 Task: Add an event with the title Second Webinar: Advanced Social Media Marketing Tactics, date '2024/03/18', time 8:50 AM to 10:50 AMand add a description: Keep stakeholders informed about the identified risks, mitigation strategies, and contingency plans. Effective communication helps manage expectations, build trust, and gain support from stakeholders. Engage stakeholders throughout the risk mitigation process to gather their input, address concerns, and ensure their commitment to risk management efforts.Select event color  Peacock . Add location for the event as: 321 Sunset Boulevard, Hollywood, Los Angeles, USA, logged in from the account softage.8@softage.netand send the event invitation to softage.9@softage.net and softage.10@softage.net. Set a reminder for the event Every weekday(Monday to Friday)
Action: Mouse moved to (796, 168)
Screenshot: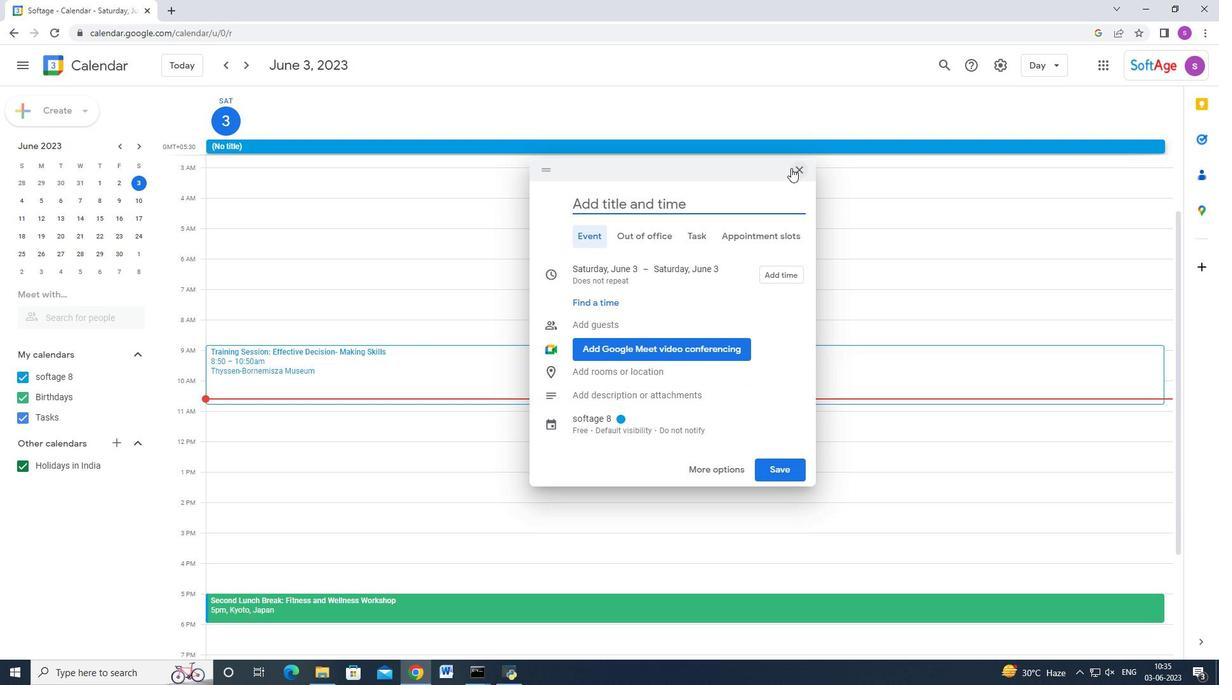 
Action: Mouse pressed left at (796, 168)
Screenshot: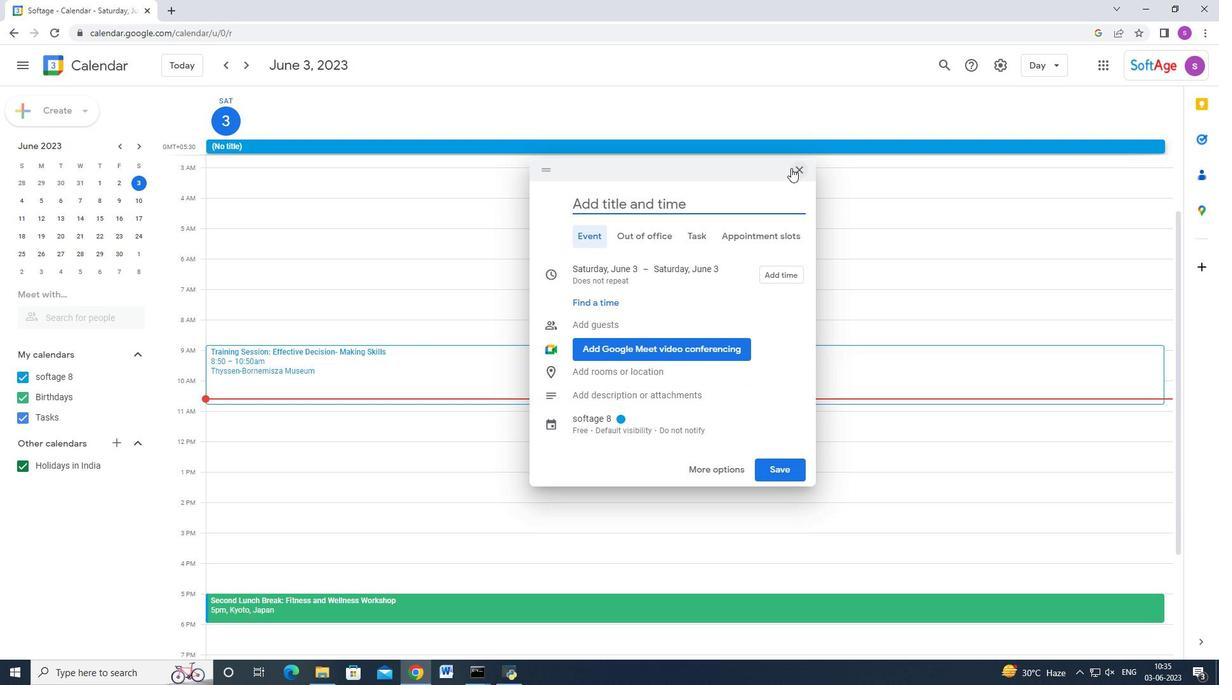 
Action: Mouse moved to (63, 104)
Screenshot: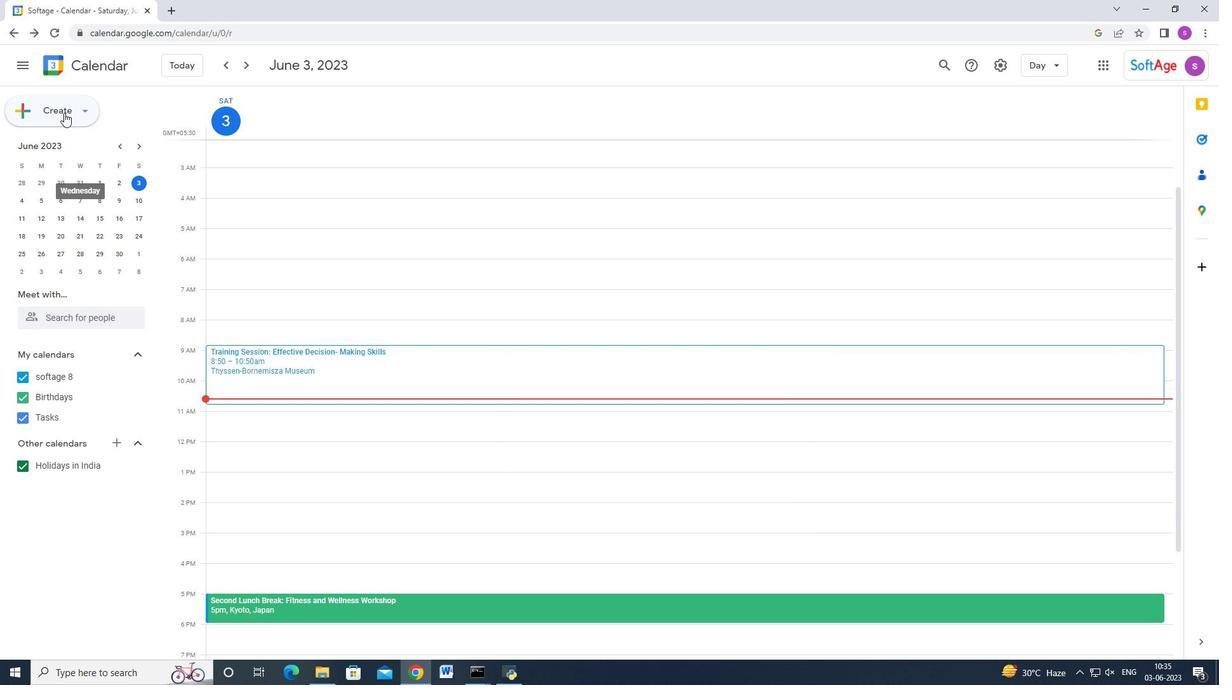 
Action: Mouse pressed left at (63, 104)
Screenshot: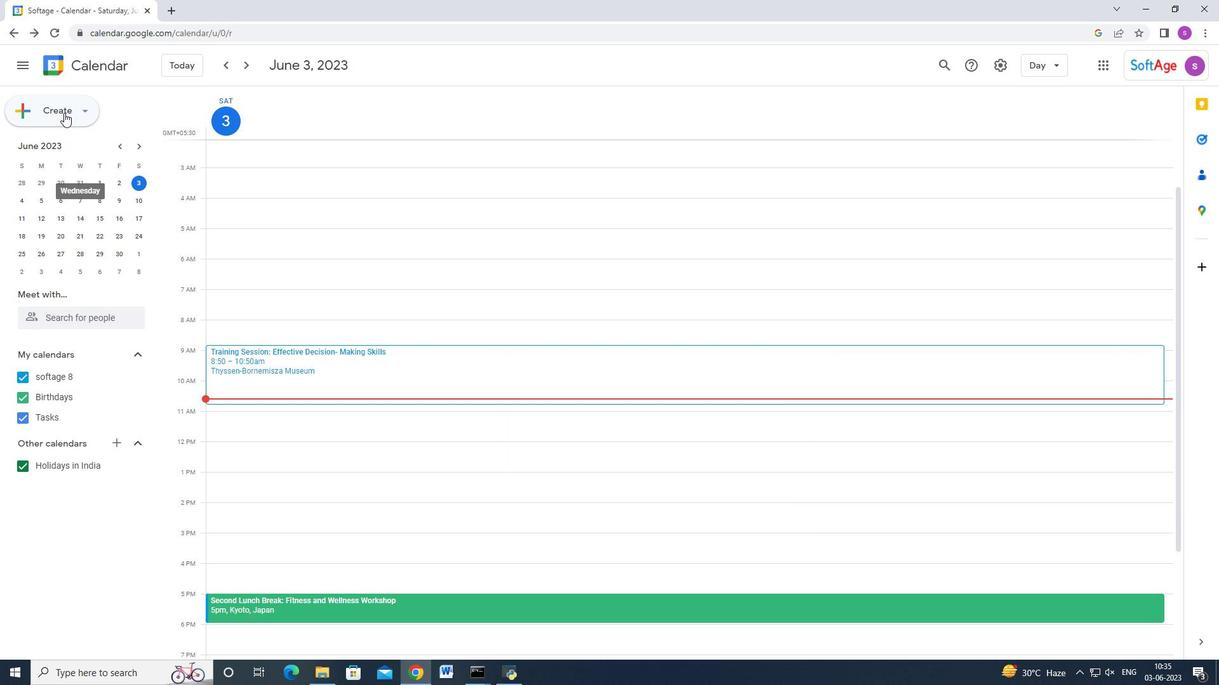 
Action: Mouse moved to (59, 139)
Screenshot: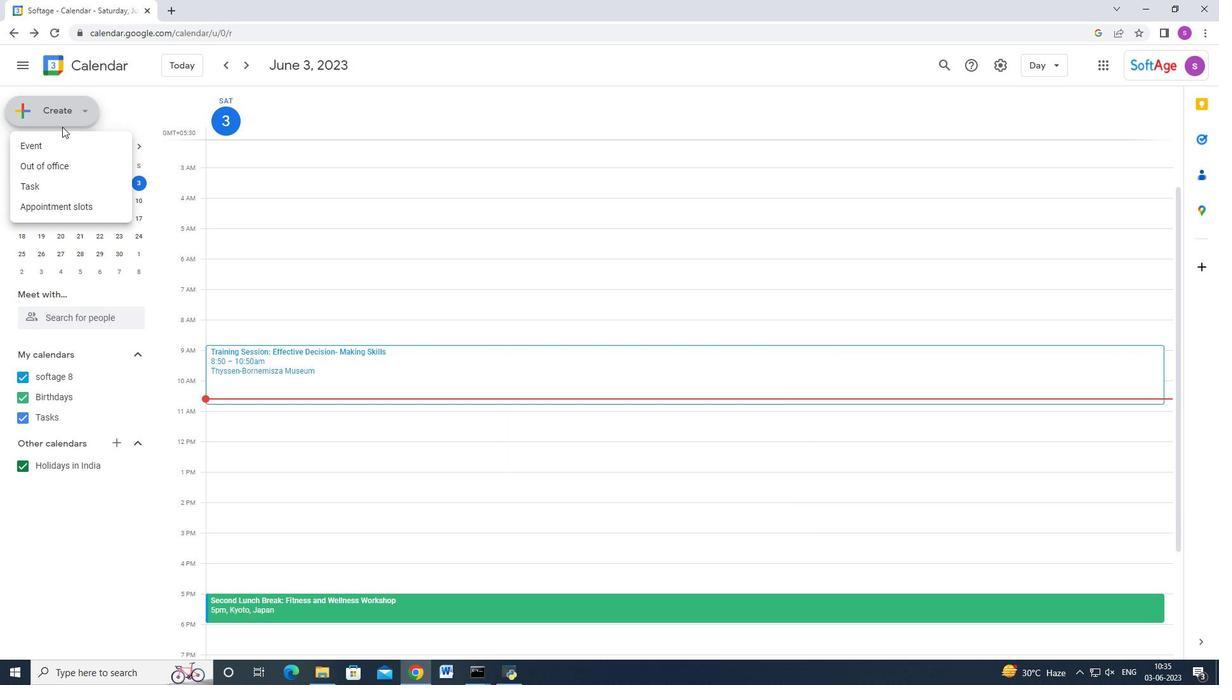 
Action: Mouse pressed left at (59, 139)
Screenshot: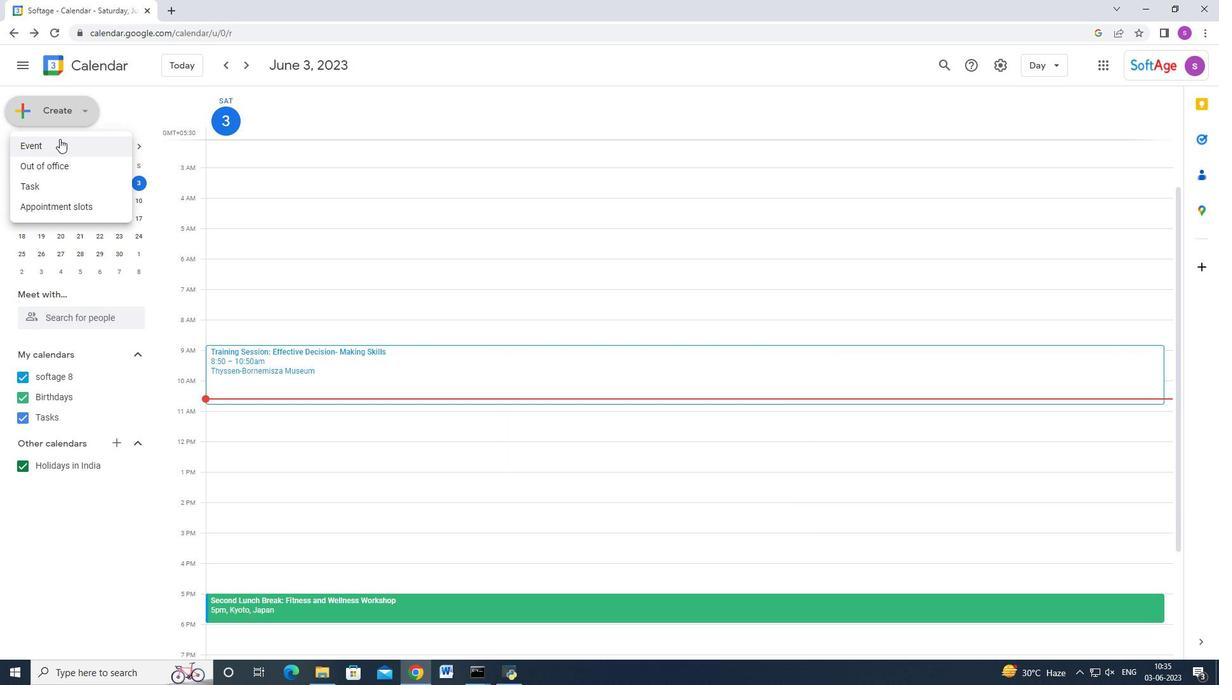 
Action: Mouse moved to (726, 508)
Screenshot: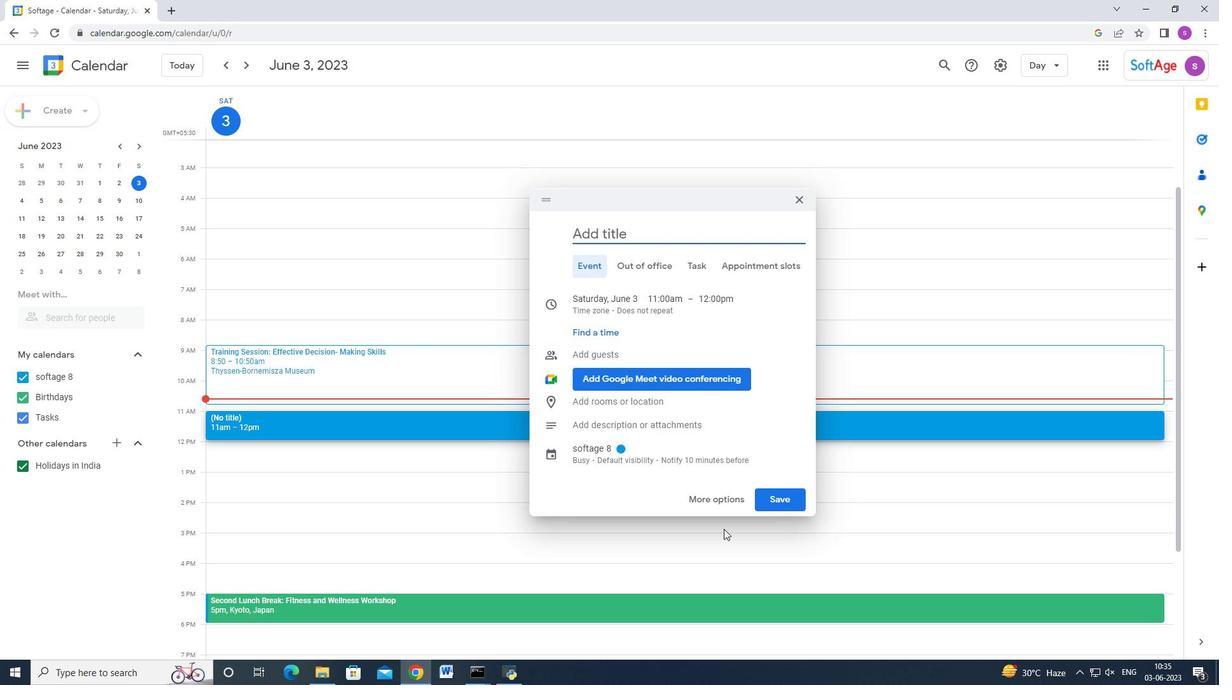 
Action: Mouse pressed left at (726, 508)
Screenshot: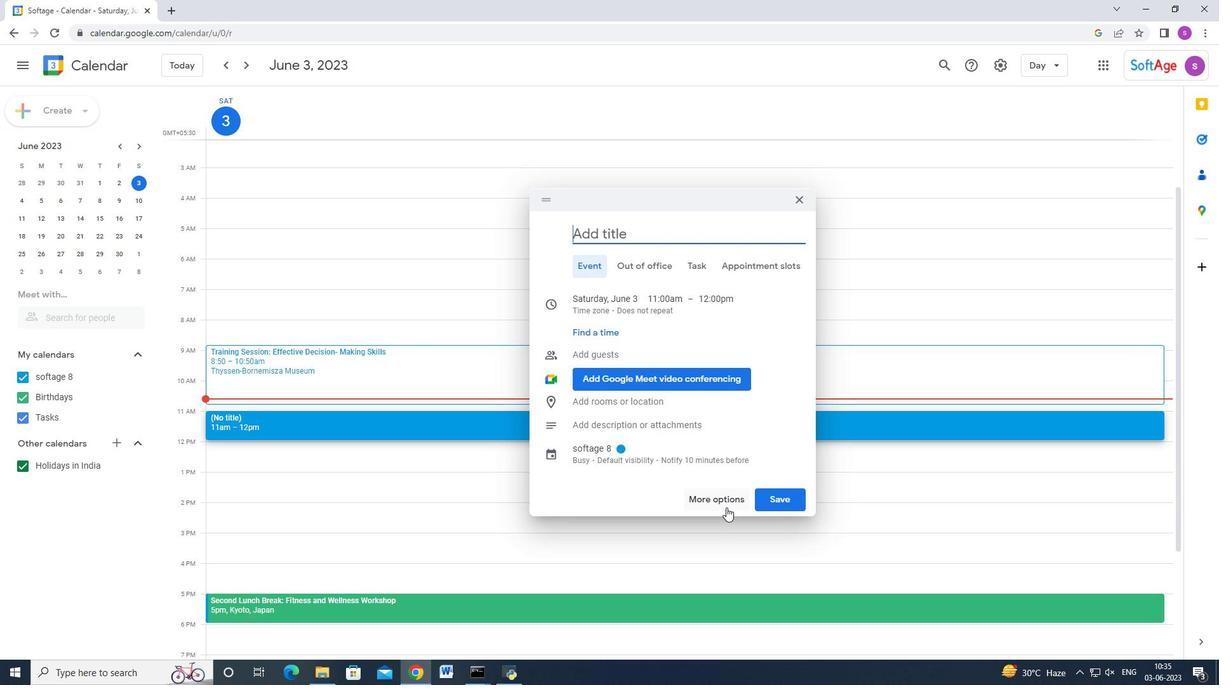 
Action: Mouse moved to (142, 77)
Screenshot: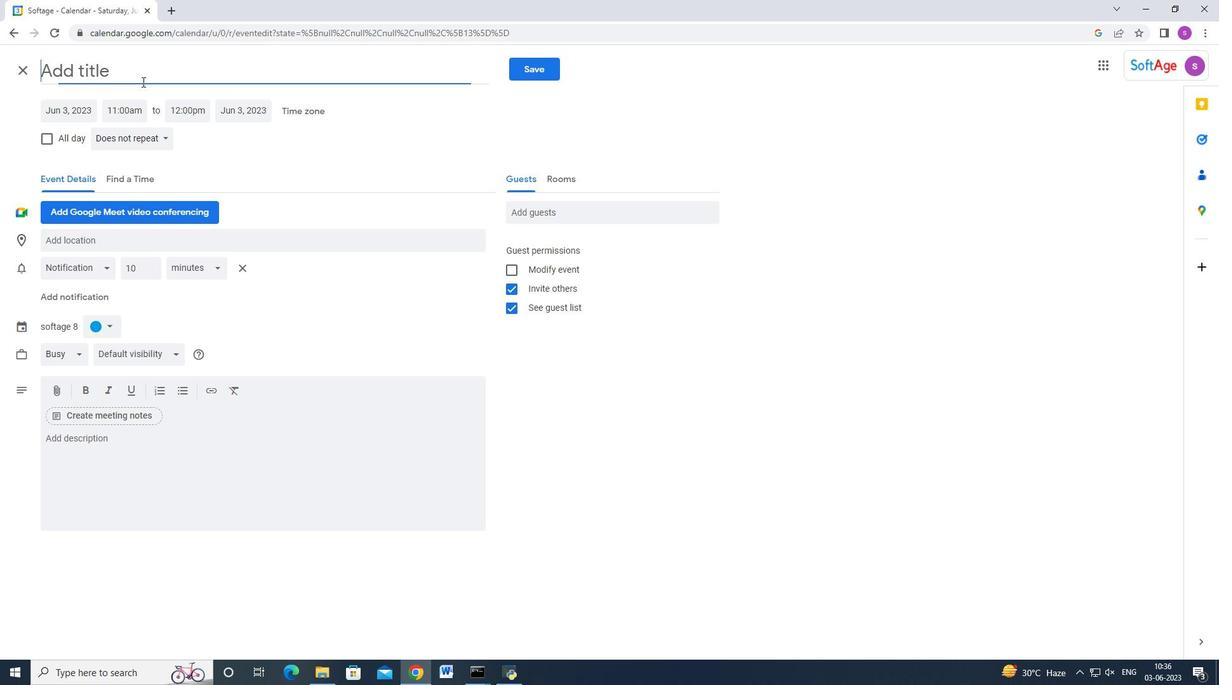 
Action: Key pressed <Key.shift>Second<Key.space><Key.shift>Webinar<Key.shift>:<Key.space><Key.shift_r>Advanced<Key.space><Key.shift_r>Social<Key.space><Key.shift>Media<Key.space><Key.shift>ma<Key.backspace><Key.backspace><Key.shift>Marketing<Key.space><Key.shift>Tactiv<Key.backspace>cs
Screenshot: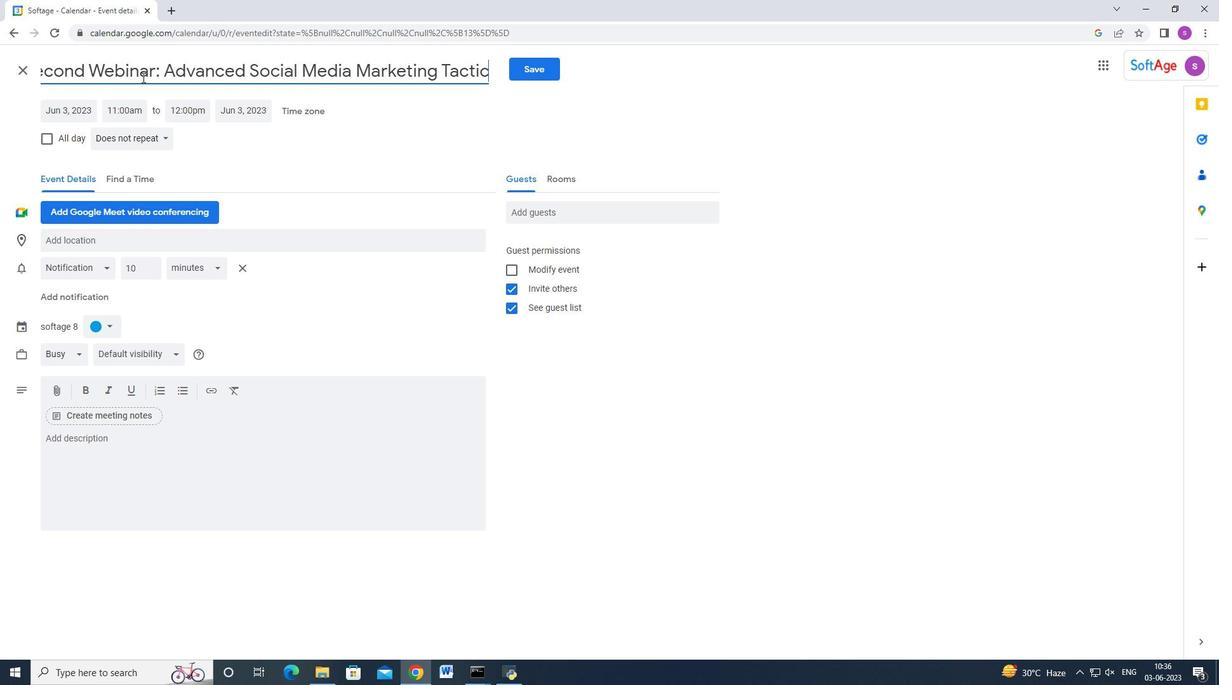 
Action: Mouse moved to (83, 112)
Screenshot: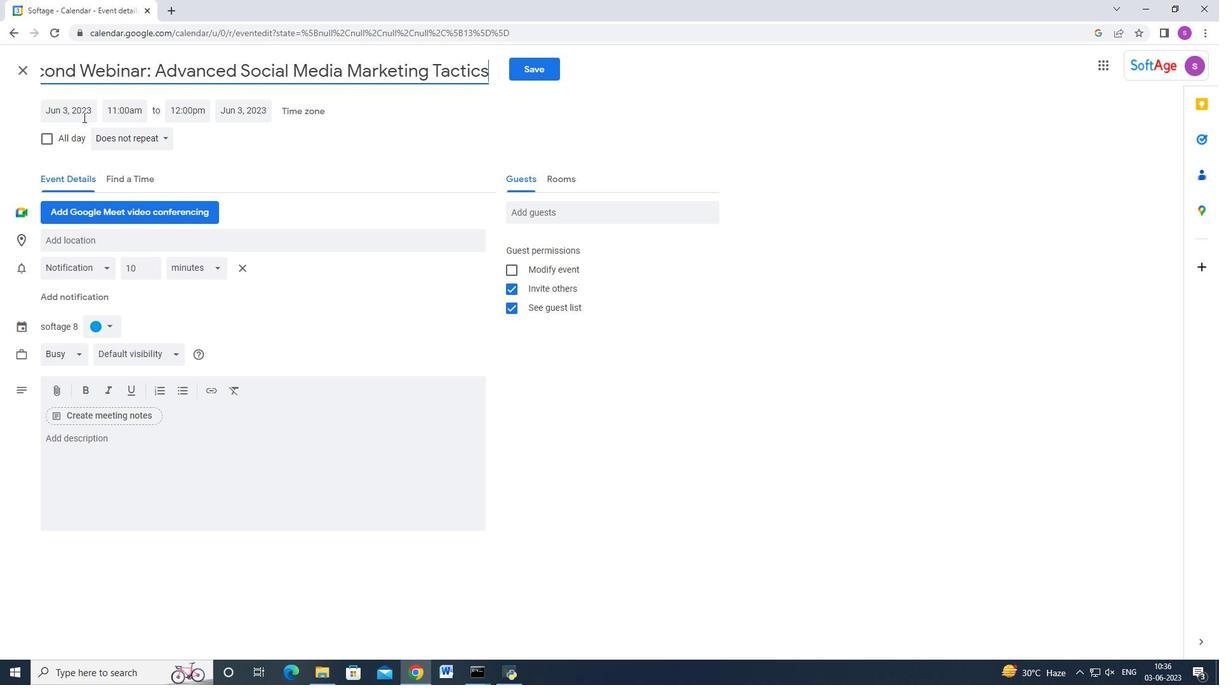 
Action: Mouse pressed left at (83, 112)
Screenshot: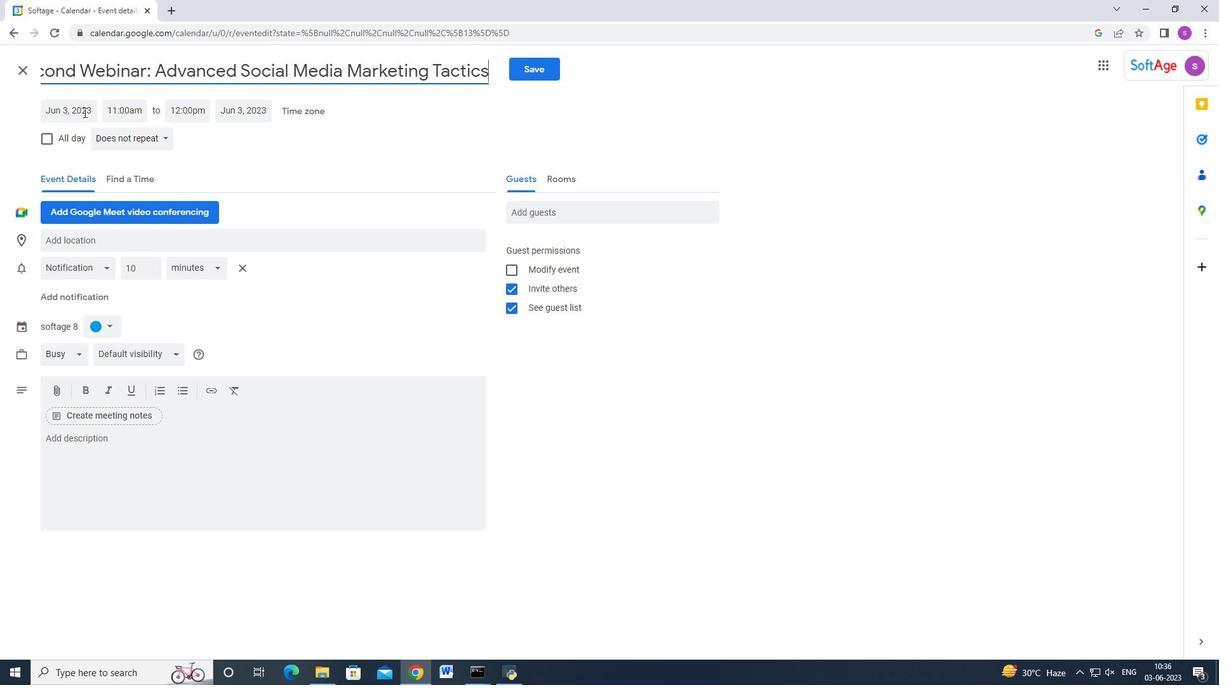 
Action: Mouse moved to (200, 137)
Screenshot: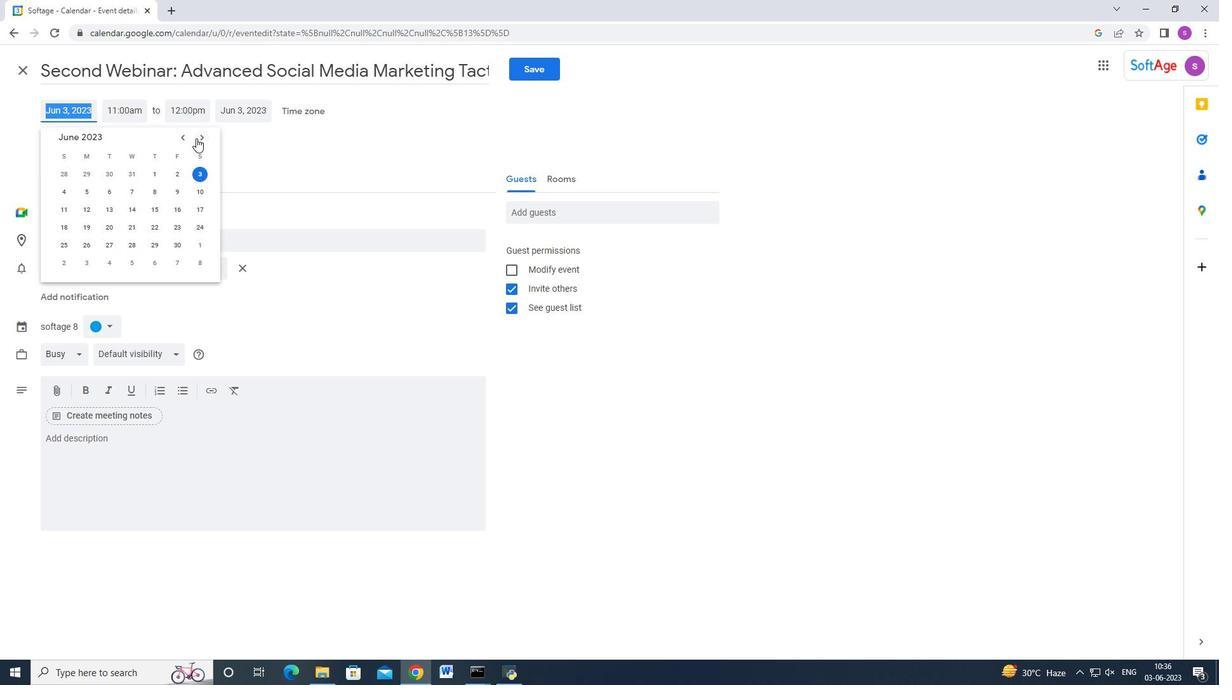 
Action: Mouse pressed left at (200, 137)
Screenshot: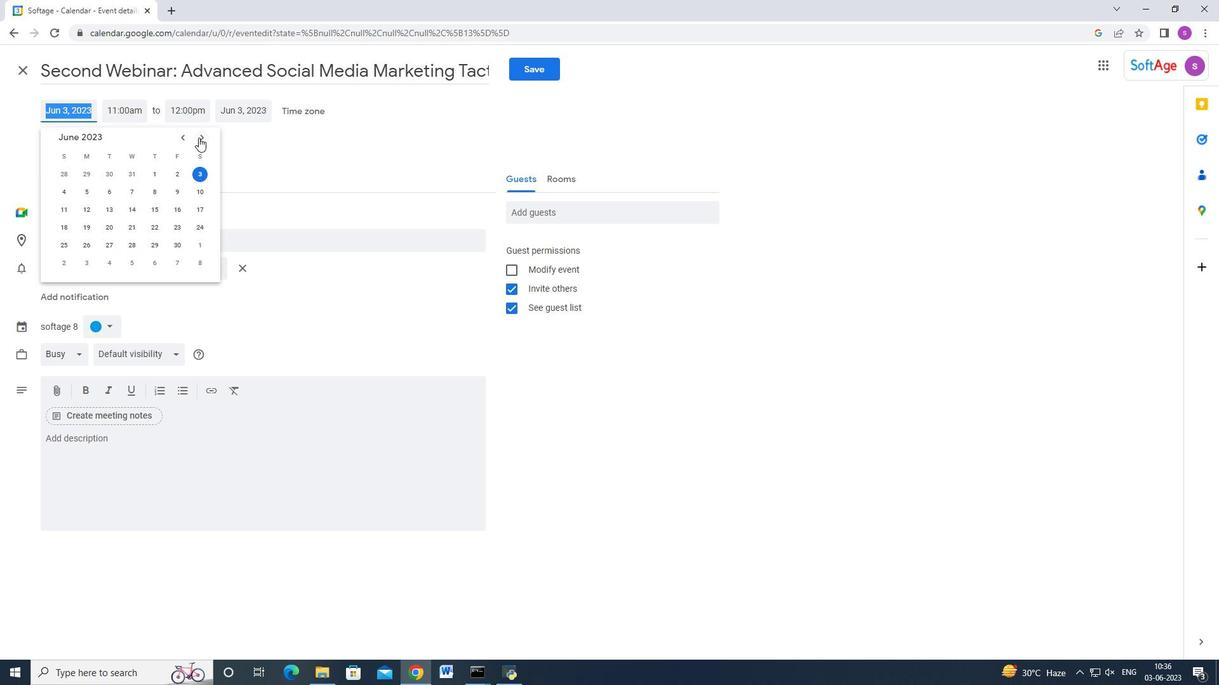 
Action: Mouse pressed left at (200, 137)
Screenshot: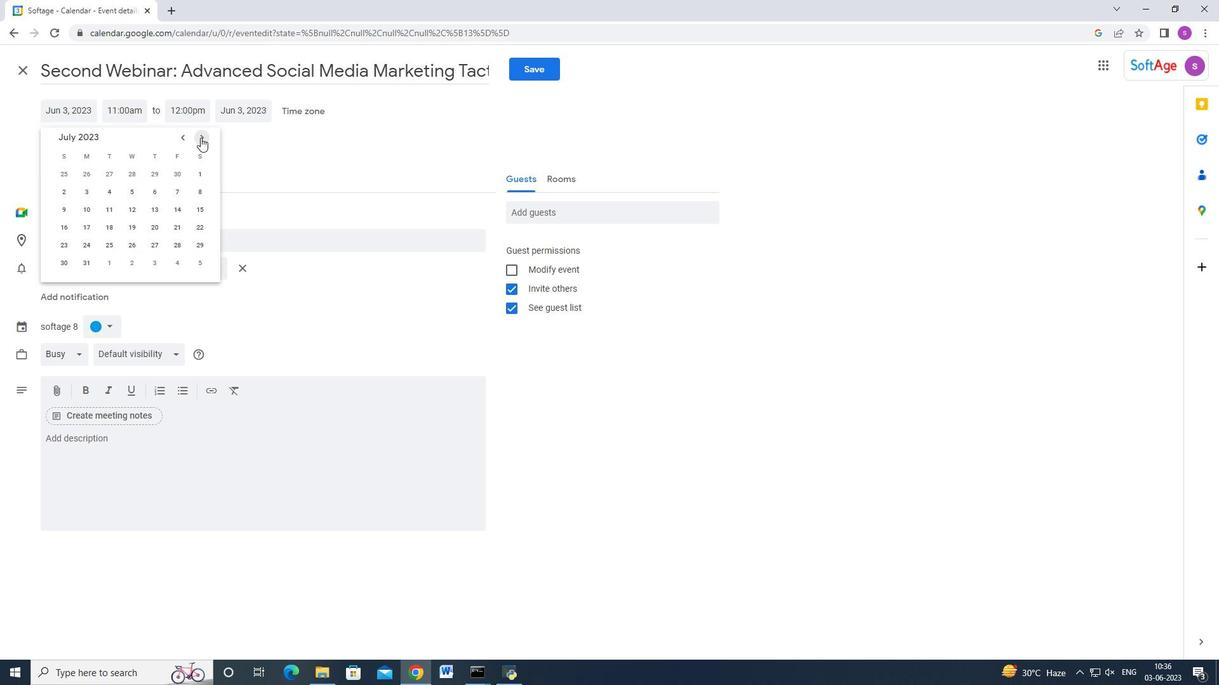 
Action: Mouse pressed left at (200, 137)
Screenshot: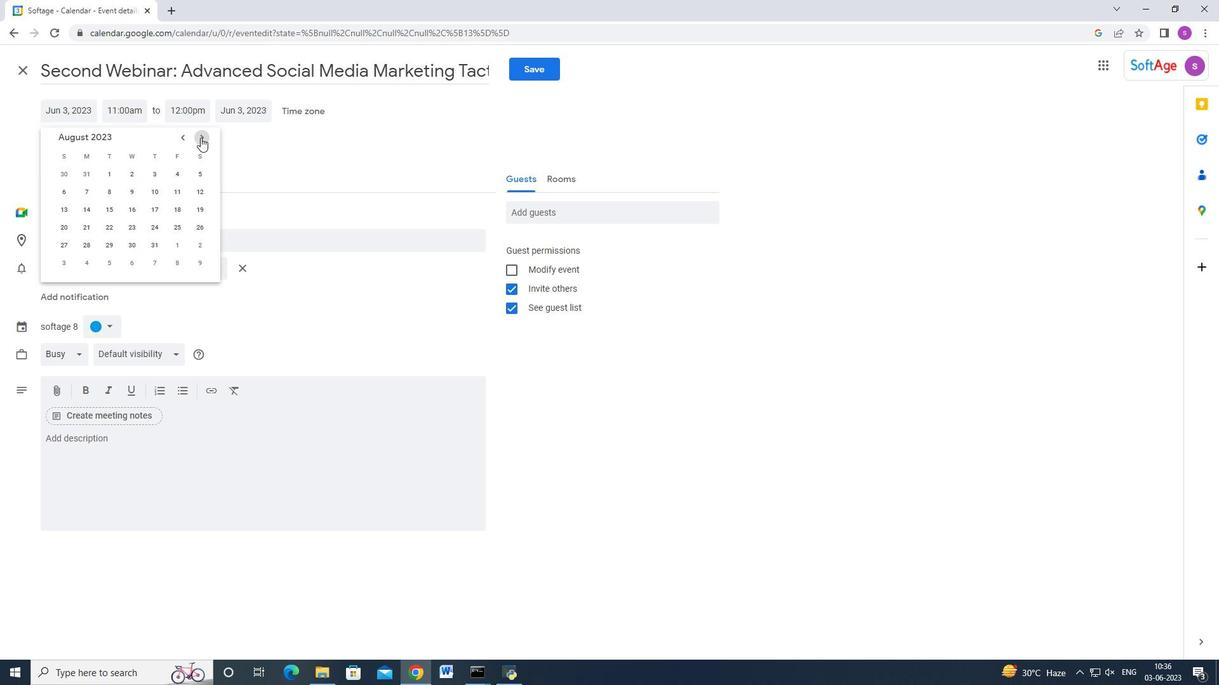 
Action: Mouse pressed left at (200, 137)
Screenshot: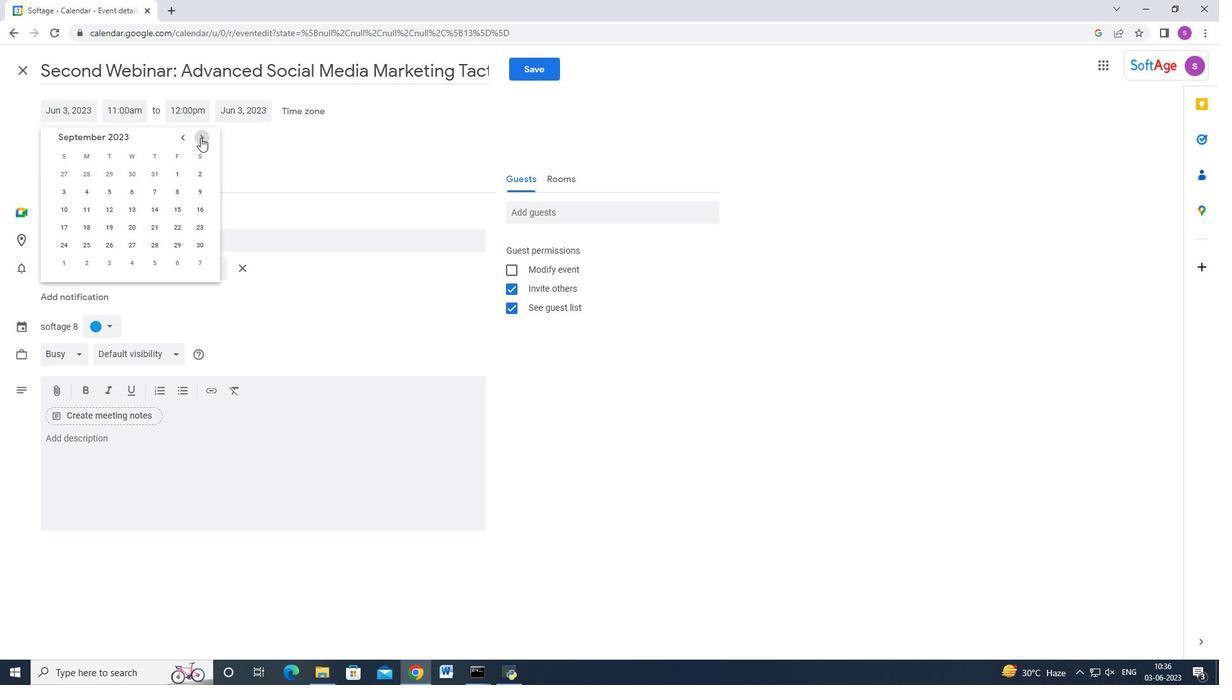 
Action: Mouse pressed left at (200, 137)
Screenshot: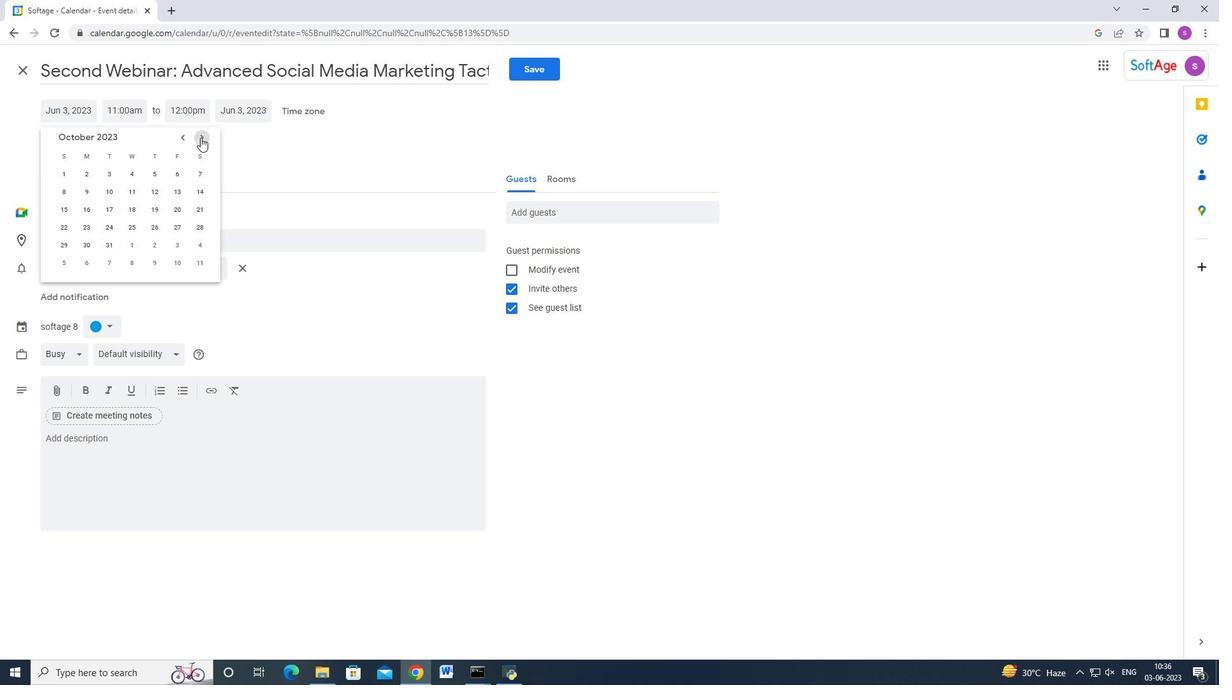 
Action: Mouse pressed left at (200, 137)
Screenshot: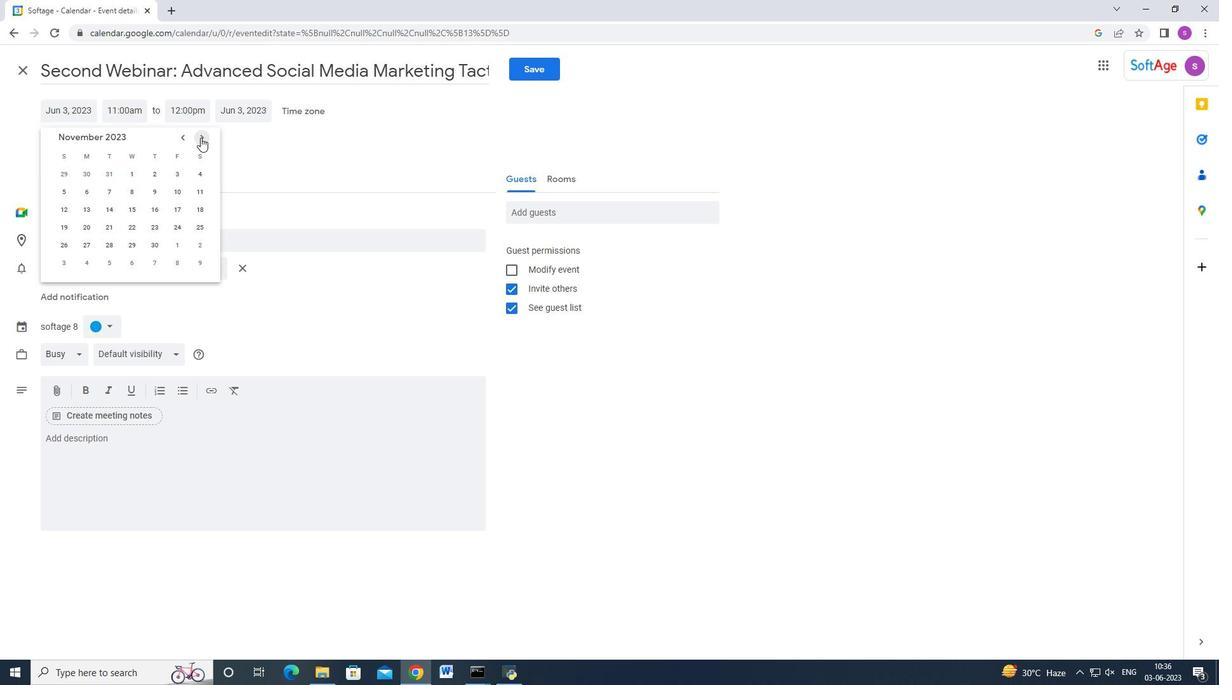 
Action: Mouse pressed left at (200, 137)
Screenshot: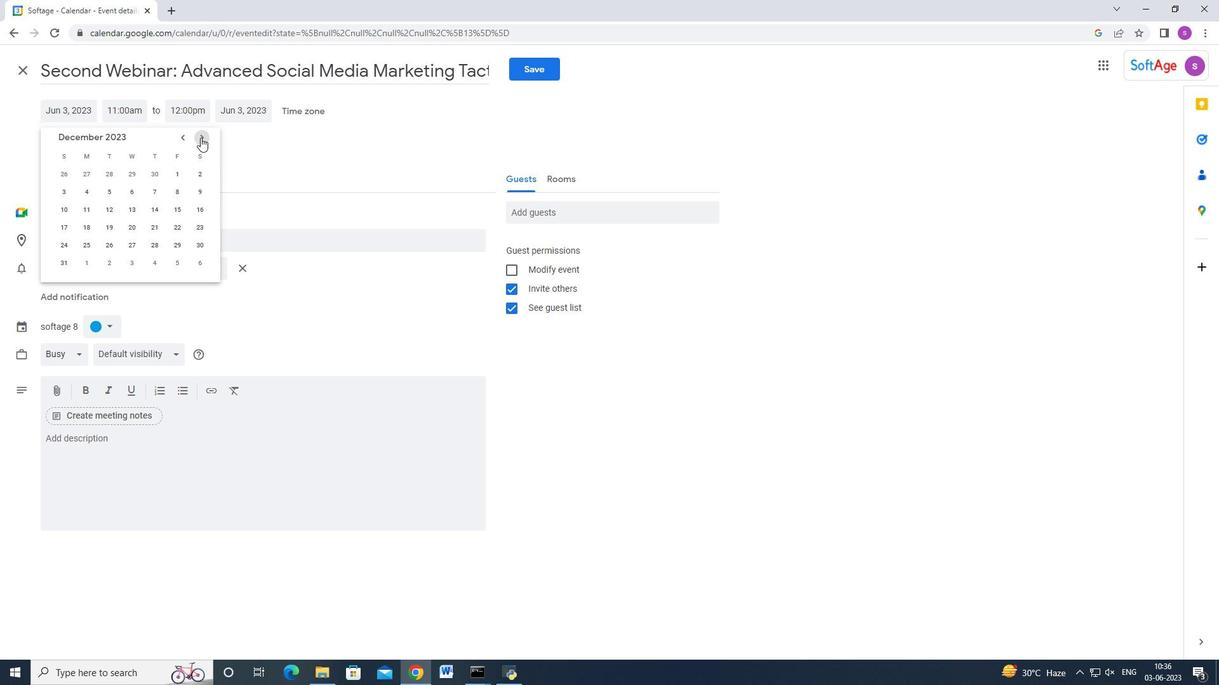 
Action: Mouse pressed left at (200, 137)
Screenshot: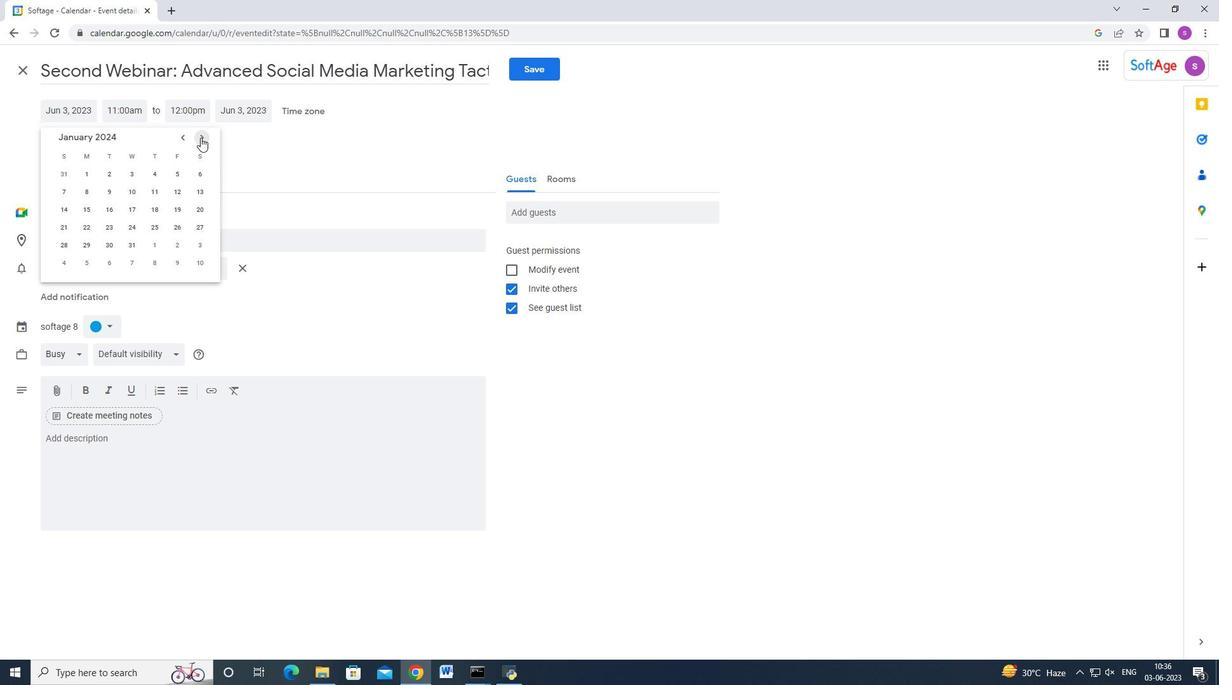 
Action: Mouse pressed left at (200, 137)
Screenshot: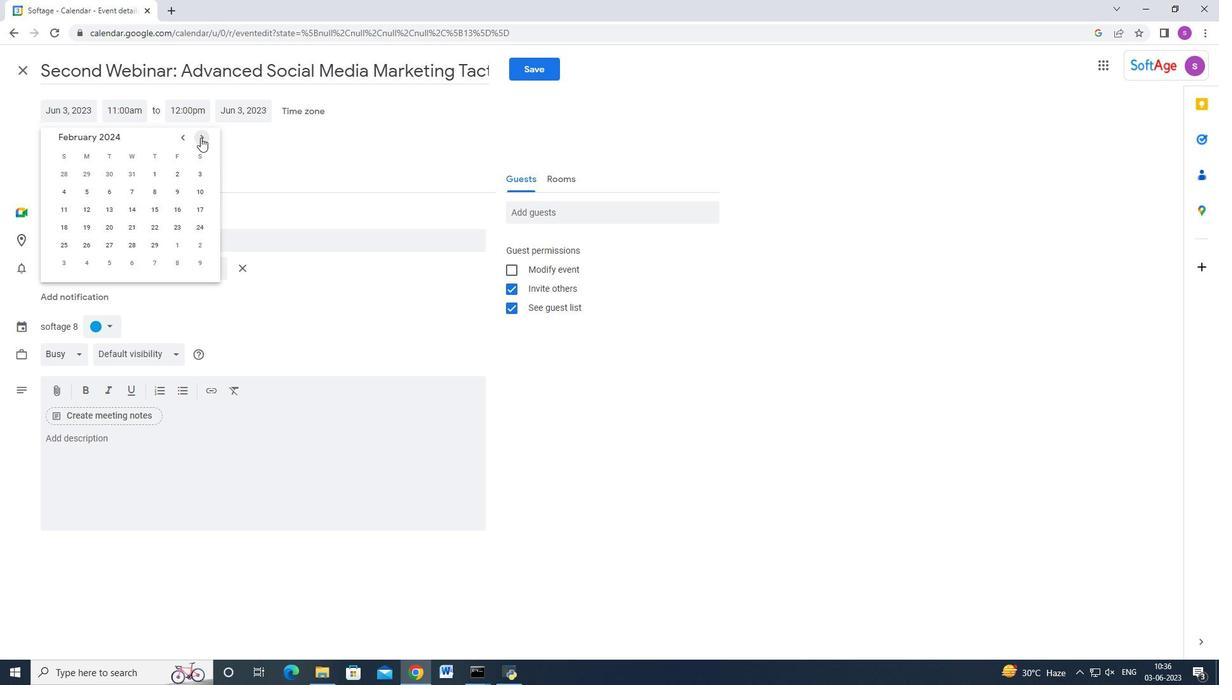 
Action: Mouse moved to (83, 225)
Screenshot: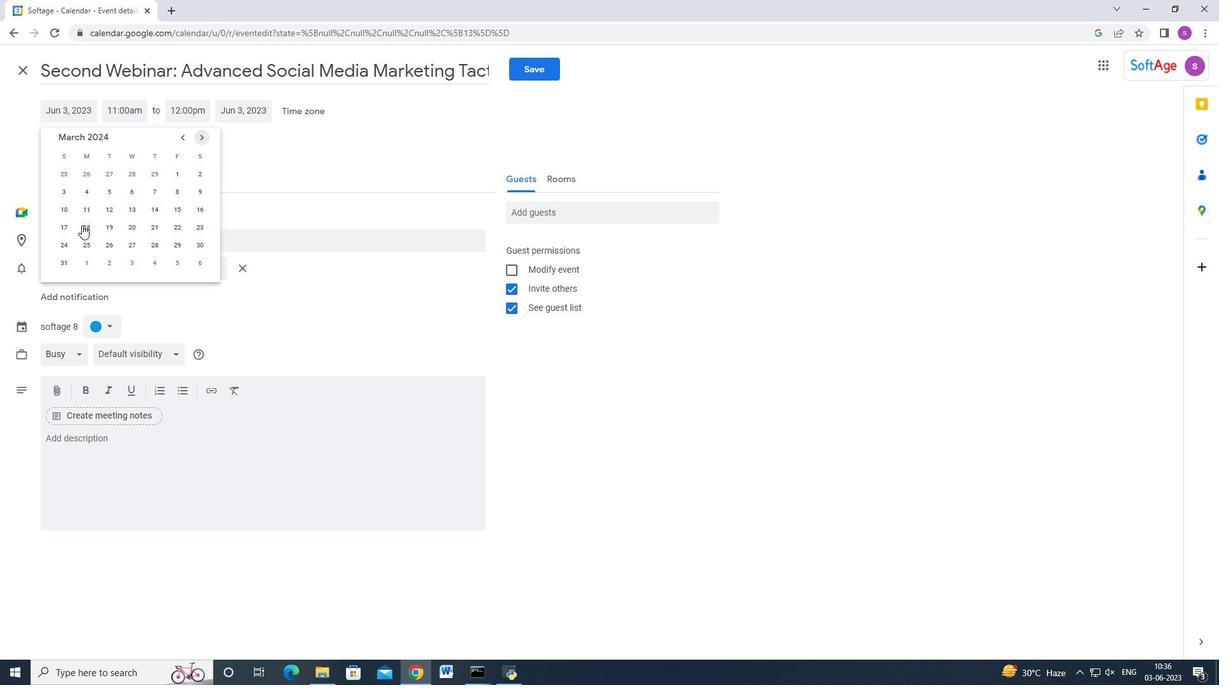 
Action: Mouse pressed left at (83, 225)
Screenshot: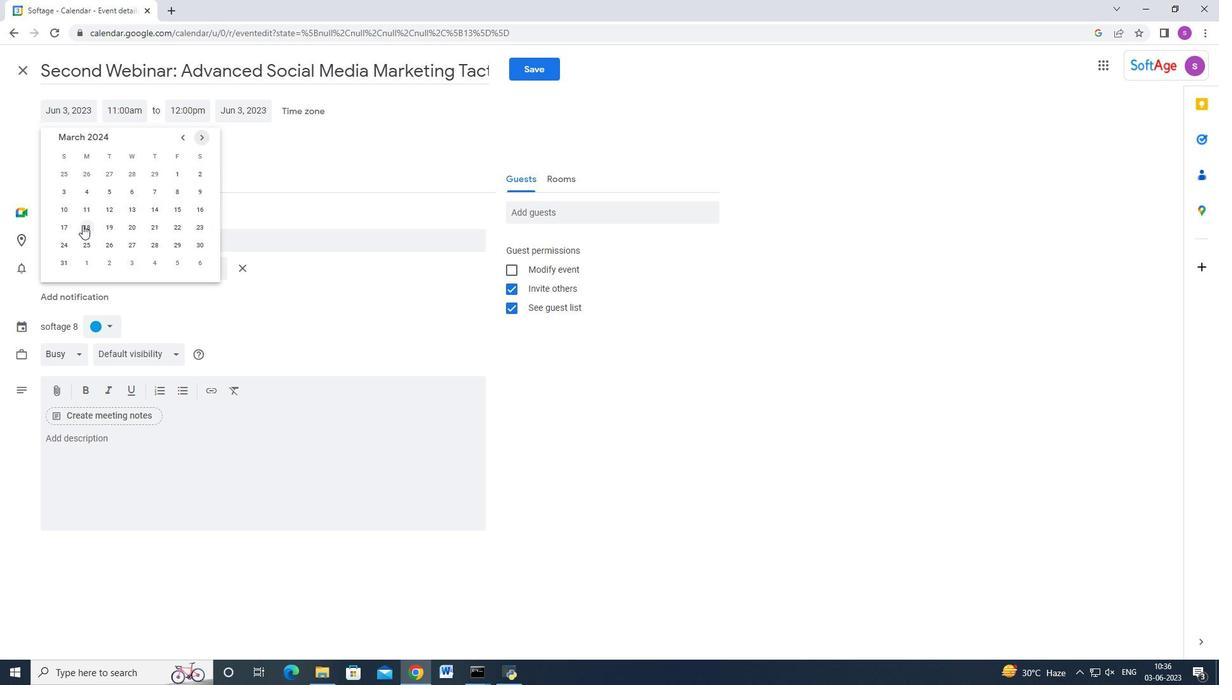 
Action: Mouse moved to (127, 114)
Screenshot: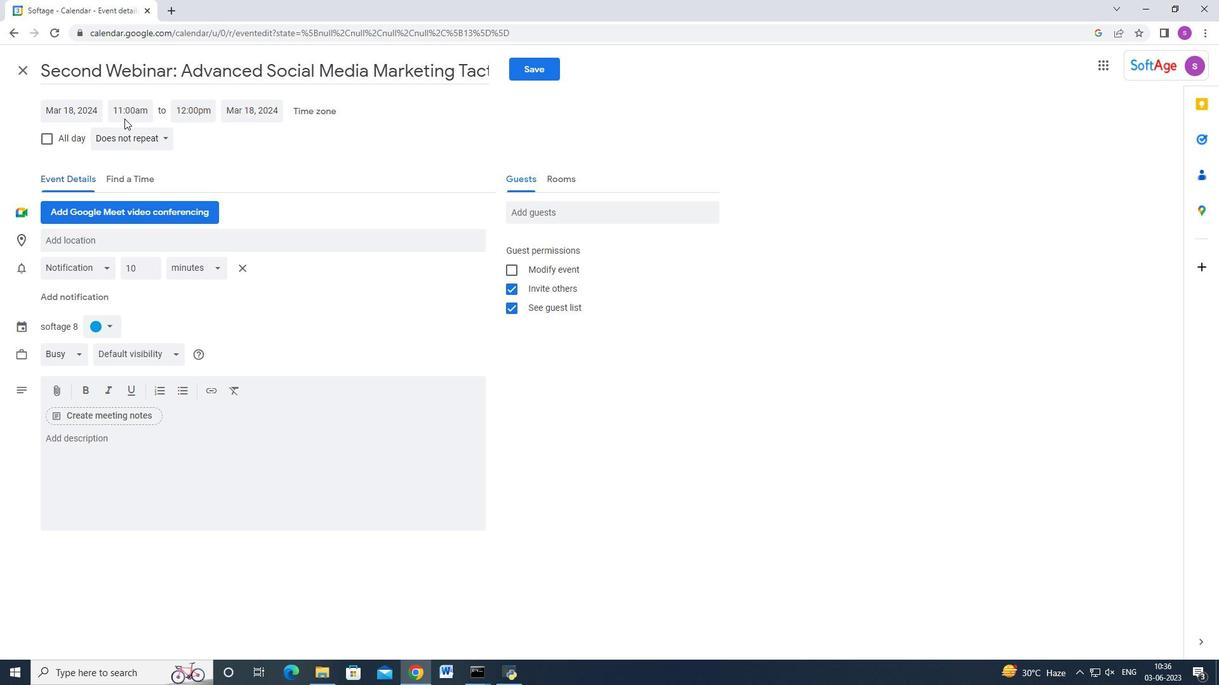 
Action: Mouse pressed left at (127, 114)
Screenshot: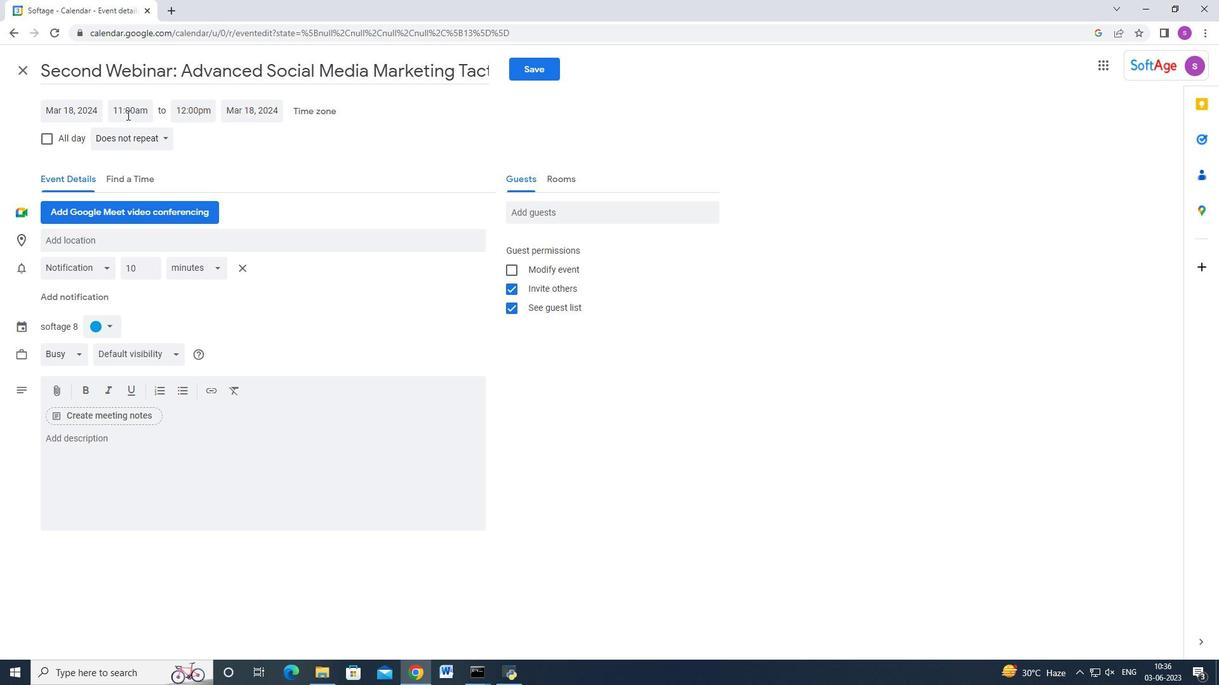 
Action: Mouse moved to (109, 120)
Screenshot: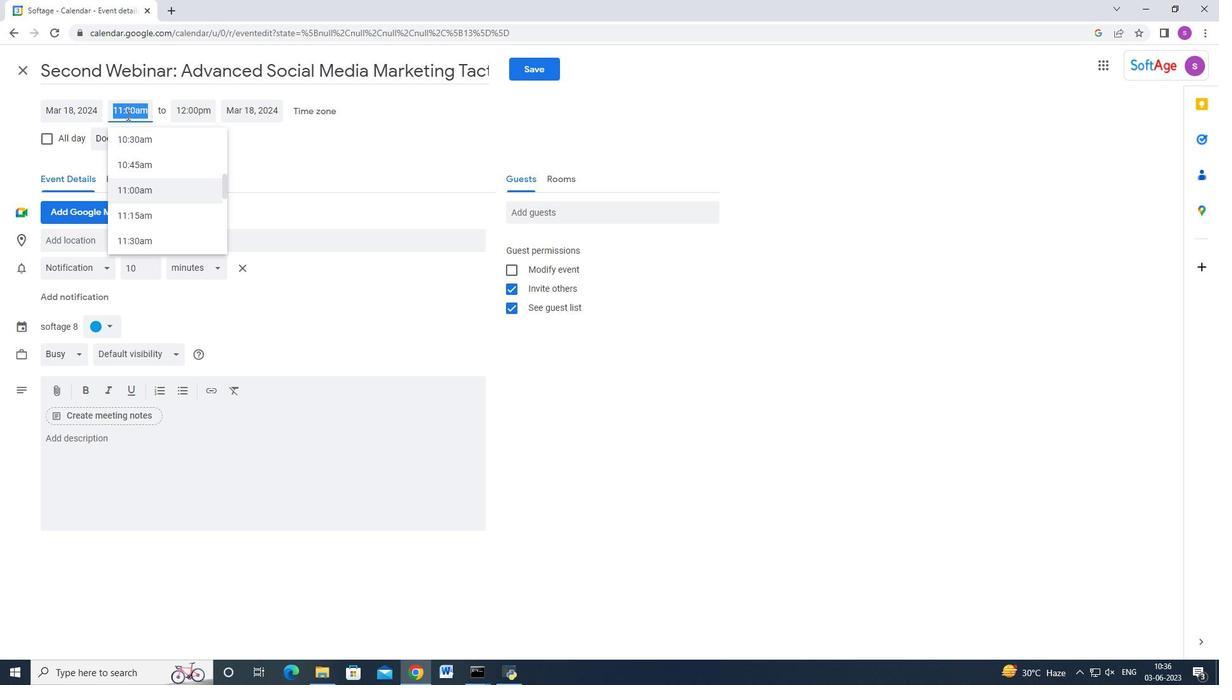 
Action: Key pressed 8<Key.shift>:50am<Key.enter><Key.tab>10<Key.shift>:50am<Key.enter>
Screenshot: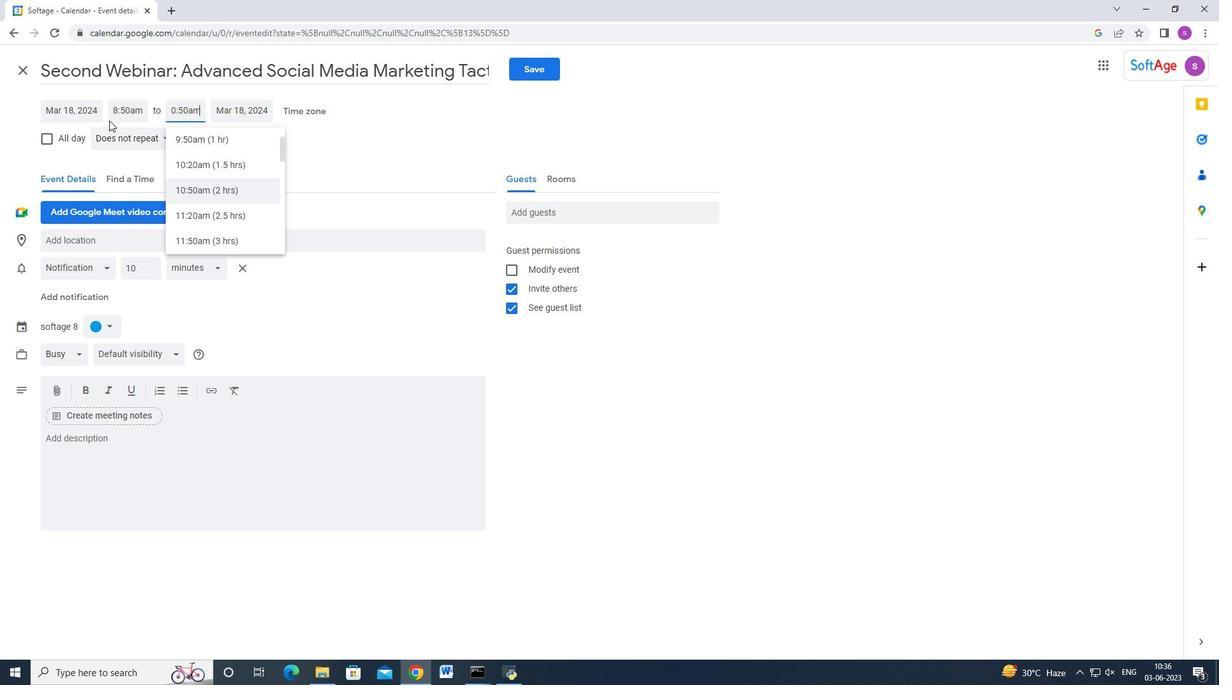
Action: Mouse moved to (164, 450)
Screenshot: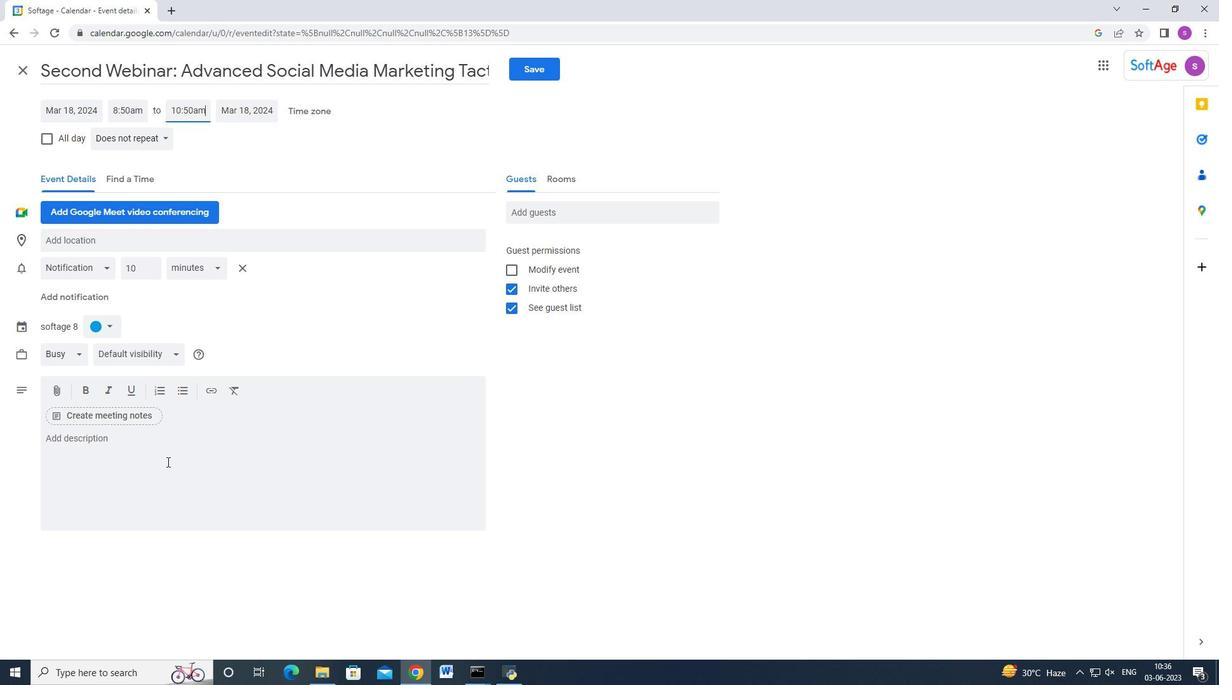 
Action: Mouse pressed left at (164, 450)
Screenshot: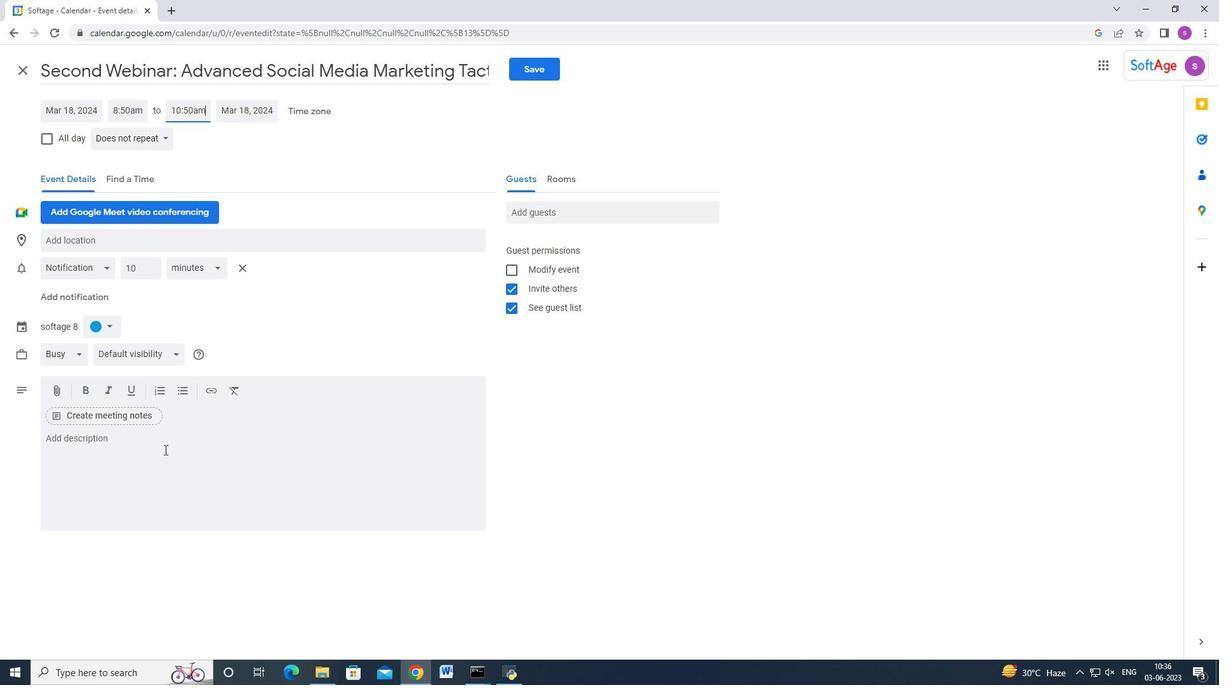 
Action: Key pressed <Key.shift>Keep<Key.space>stakeholders<Key.space>informed<Key.space>about<Key.space>the<Key.space>identified<Key.space>risks,<Key.space>mitigation<Key.space>strategies,<Key.space>and<Key.space>contingency<Key.space>plans.<Key.space><Key.shift_r>Effective<Key.space>communc<Key.backspace>ication<Key.space>helps<Key.space>mang<Key.backspace>age<Key.space>expre<Key.backspace><Key.backspace>ectations<Key.space><Key.backspace>,<Key.space>build<Key.space>trusts<Key.backspace>,<Key.space>and<Key.space>gain<Key.space>support<Key.space>from<Key.space>stakh<Key.backspace>eholders.<Key.space><Key.shift_r>Engage<Key.space>stakeholders<Key.space>throughout<Key.space>the<Key.space>risk<Key.space>mitigation<Key.space>process<Key.space>to<Key.space>gather<Key.space>their<Key.space>input,<Key.space>address<Key.space>conver<Key.backspace><Key.backspace><Key.backspace>cerns,<Key.space>and<Key.space>ensure<Key.space>their<Key.space>commitn<Key.backspace>ment<Key.space>to<Key.space>risk<Key.space>manga<Key.backspace><Key.backspace>agement<Key.space>efforts.
Screenshot: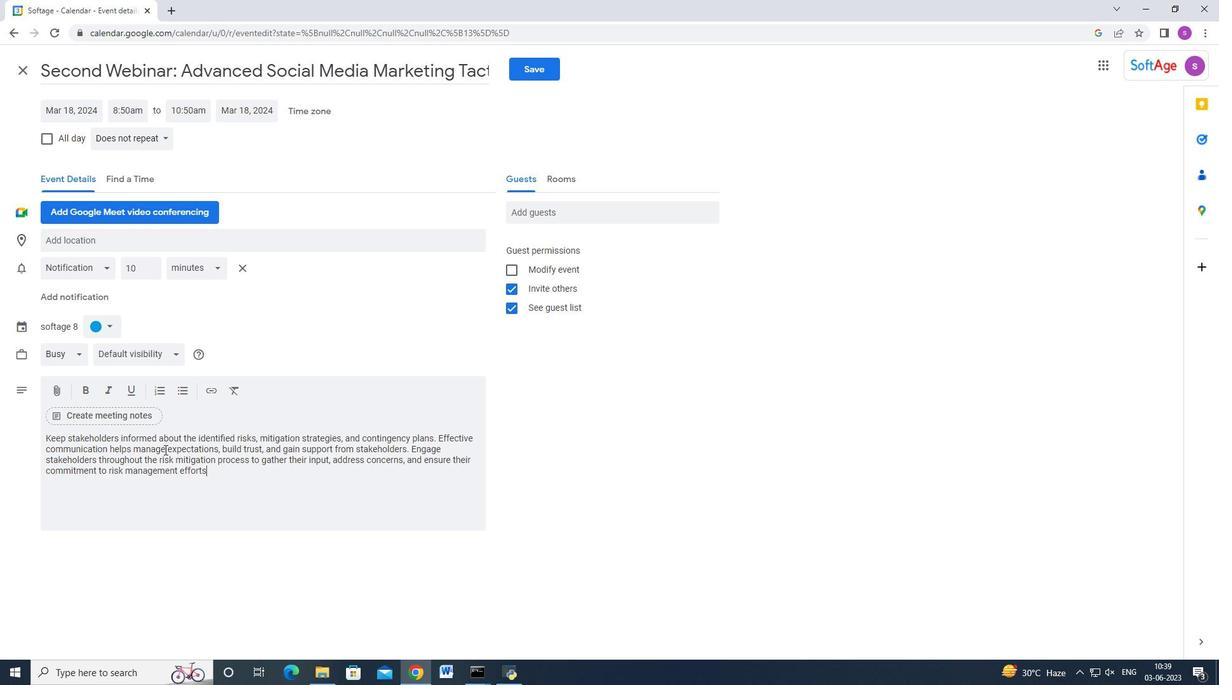 
Action: Mouse moved to (160, 250)
Screenshot: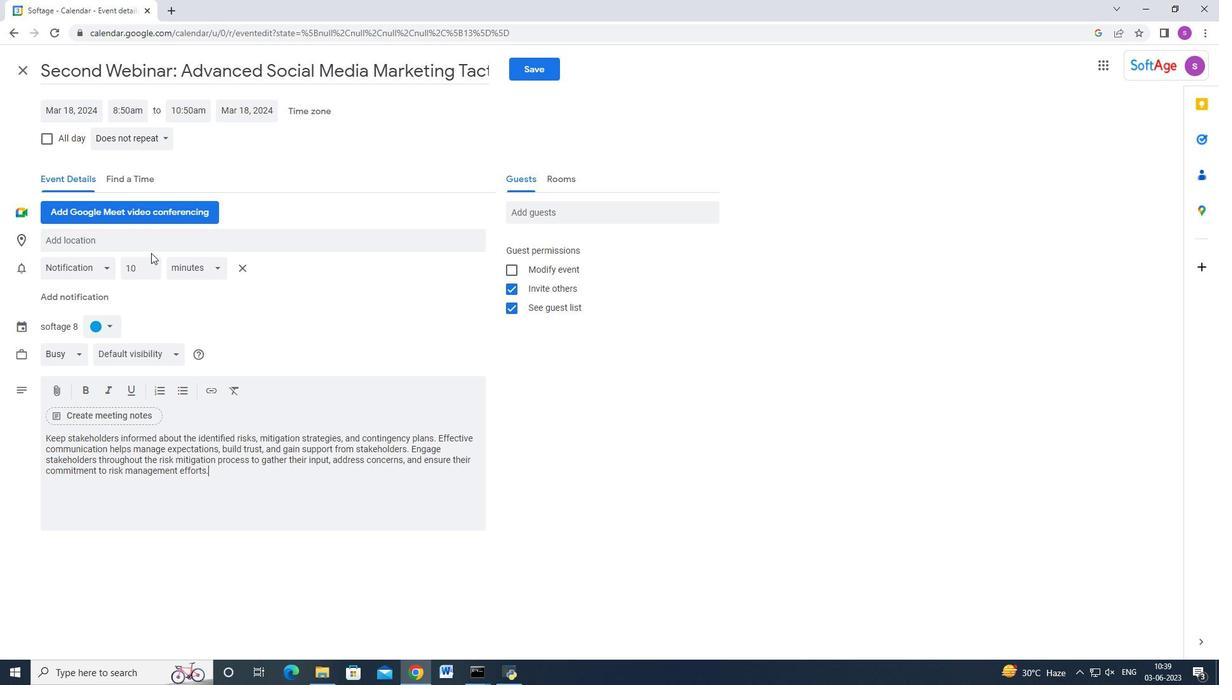 
Action: Mouse pressed left at (160, 250)
Screenshot: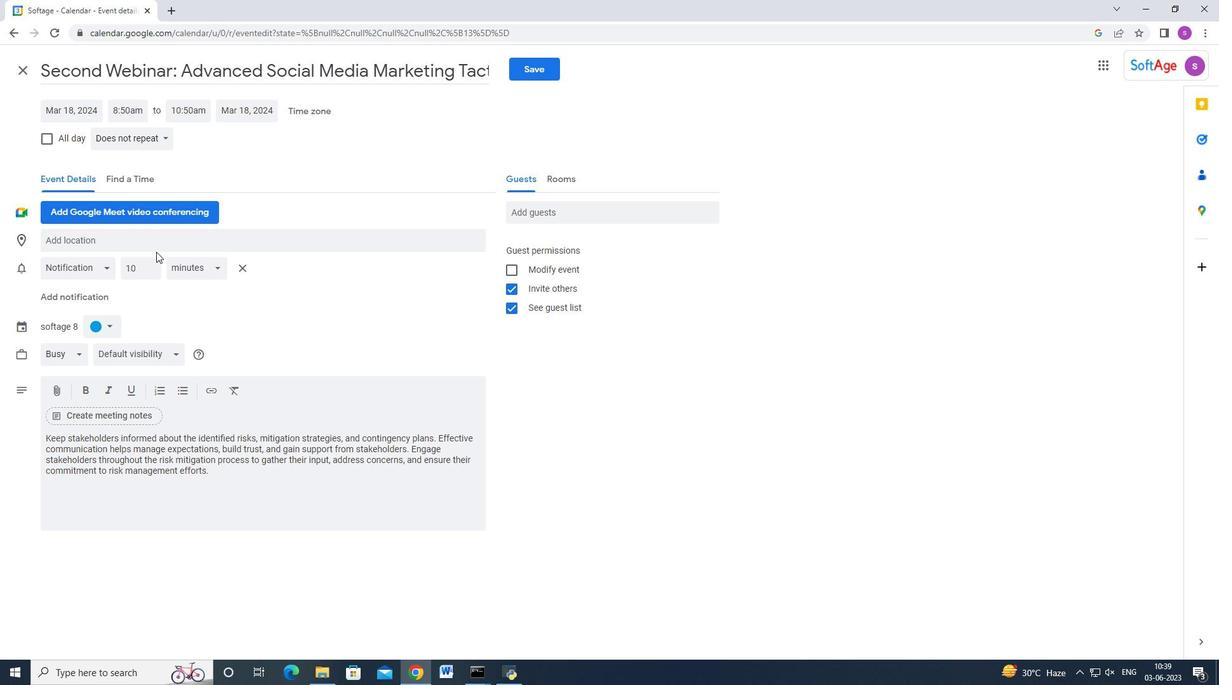 
Action: Mouse moved to (160, 250)
Screenshot: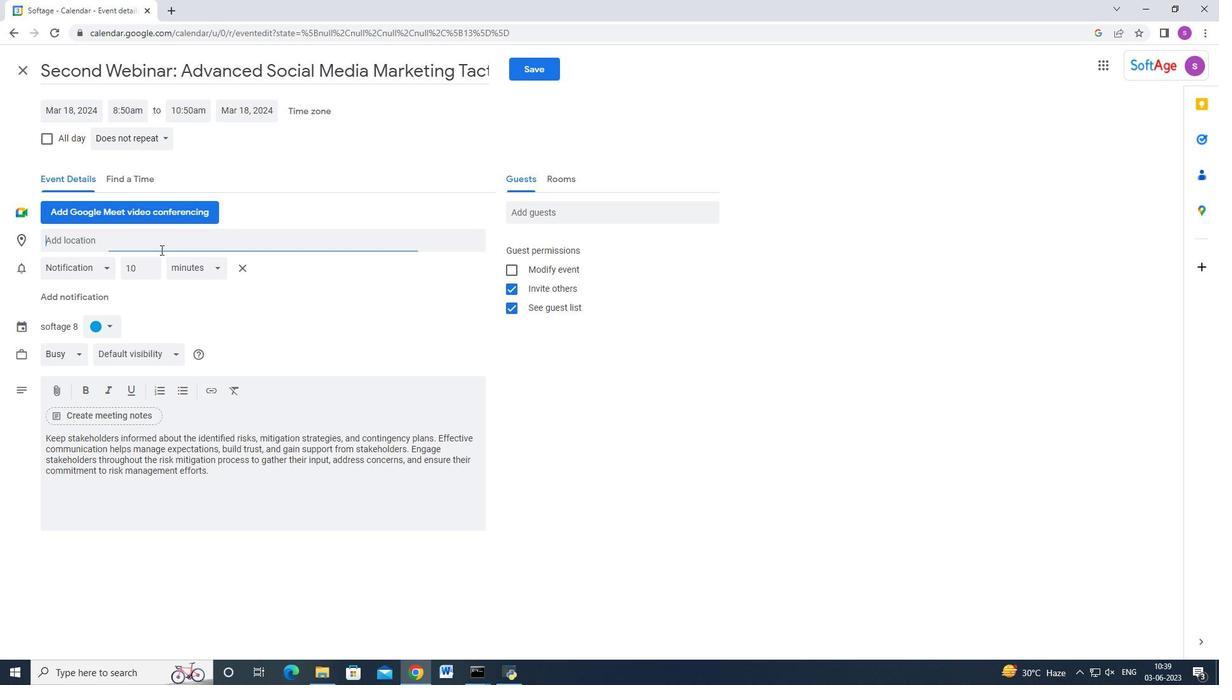 
Action: Key pressed 321<Key.space><Key.shift_r>Sunset<Key.space><Key.shift>Boulevard,<Key.space><Key.shift>Hollywood,<Key.space><Key.shift>Los<Key.space><Key.shift_r>Angeles,<Key.space><Key.caps_lock>USA<Key.caps_lock>
Screenshot: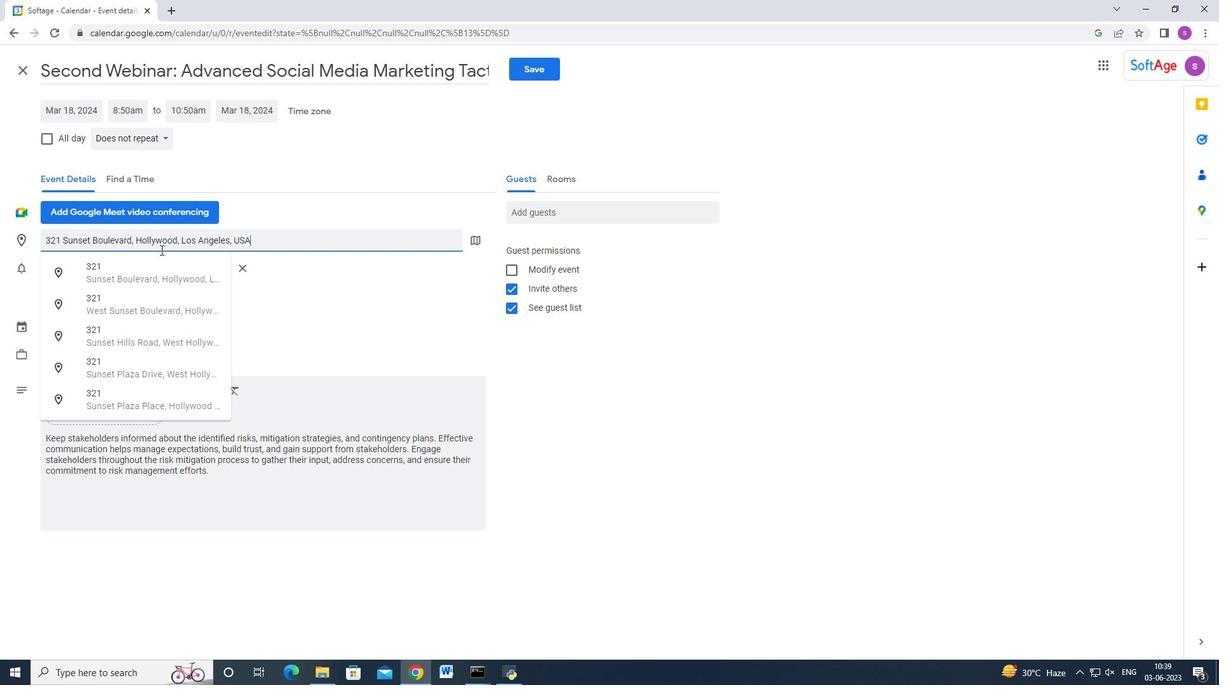 
Action: Mouse moved to (442, 182)
Screenshot: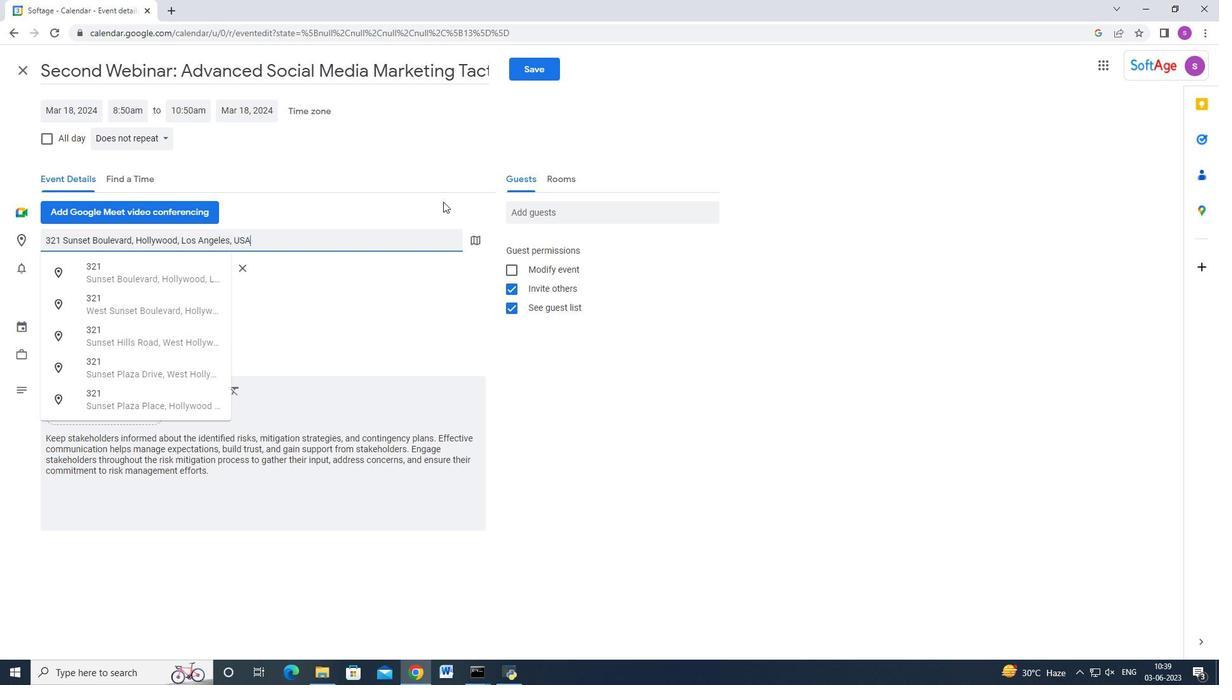 
Action: Mouse pressed left at (442, 182)
Screenshot: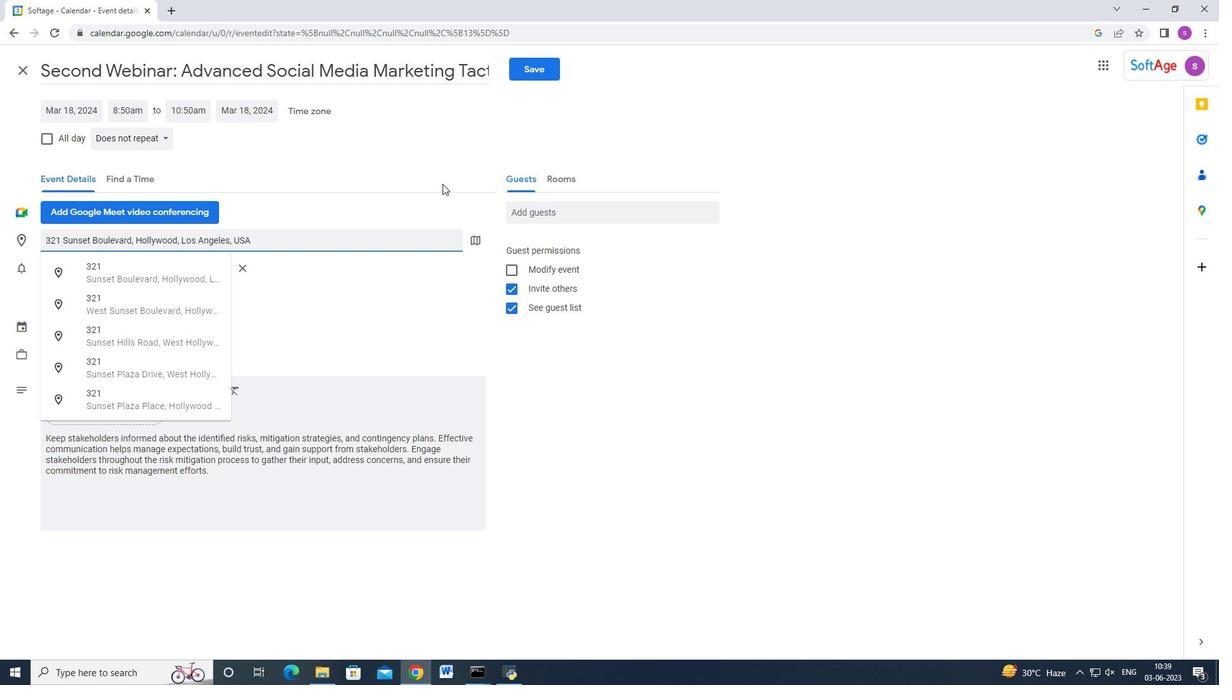 
Action: Mouse moved to (526, 206)
Screenshot: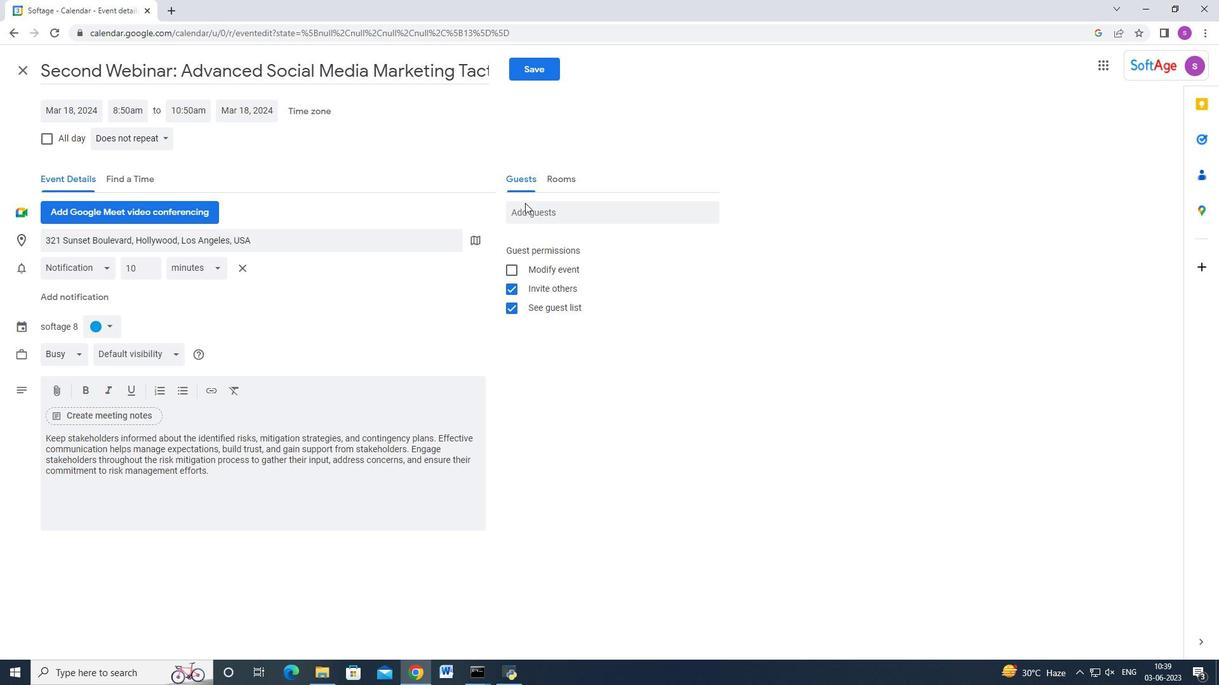 
Action: Mouse pressed left at (526, 206)
Screenshot: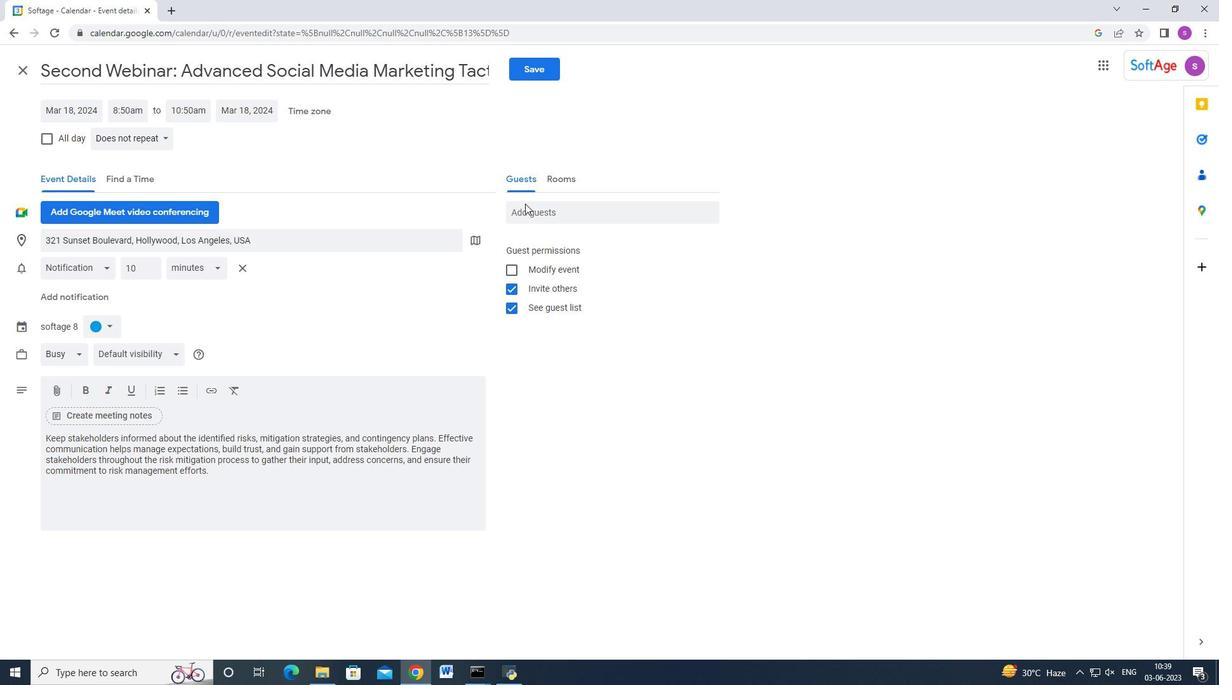 
Action: Mouse moved to (526, 208)
Screenshot: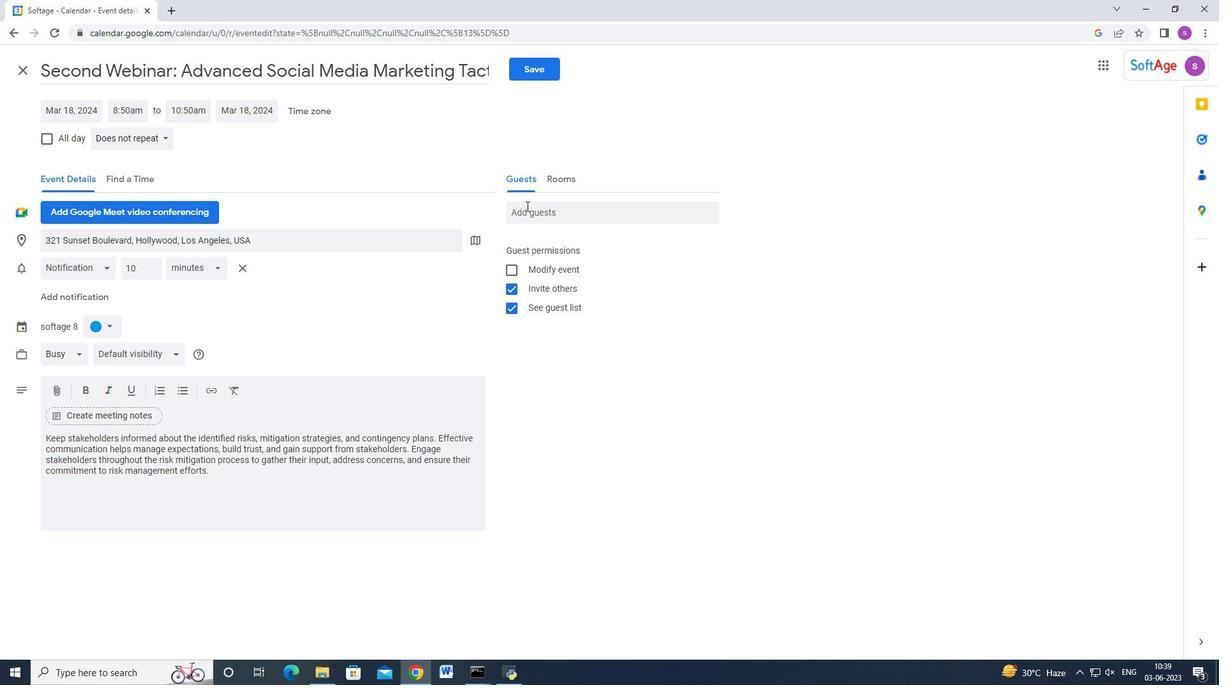 
Action: Key pressed softage.9<Key.shift_r>@softage.net<Key.enter>softage.10<Key.shift_r>@@<Key.backspace>softage.net<Key.enter>
Screenshot: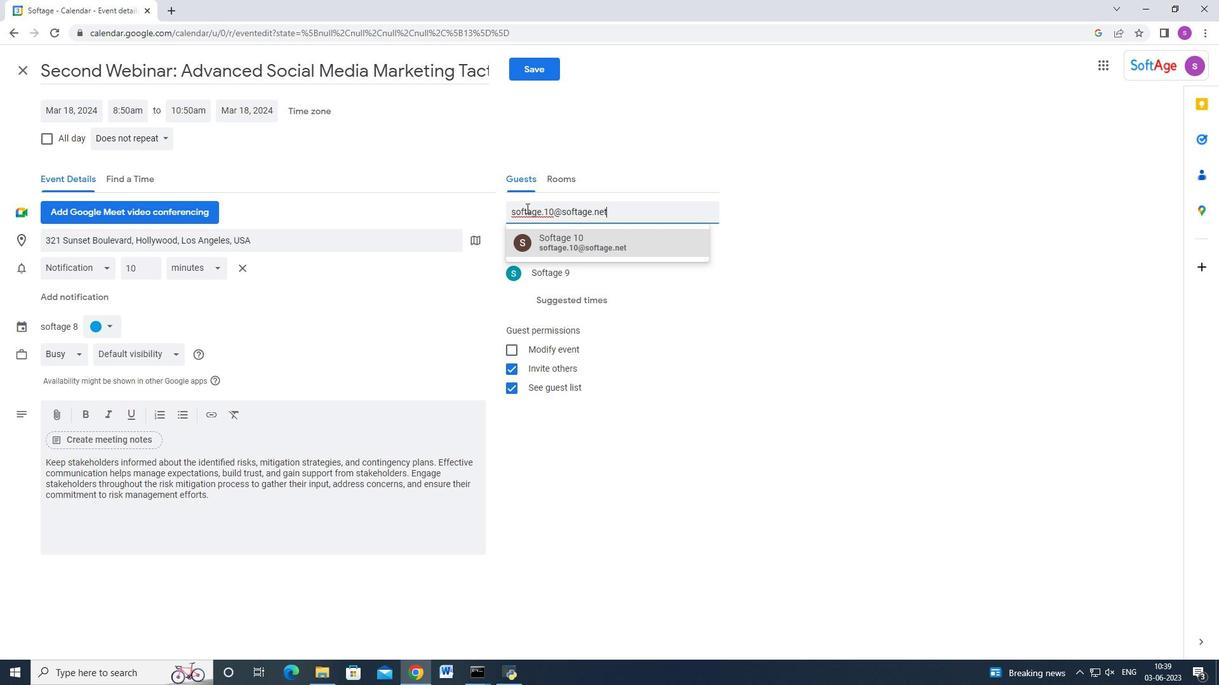 
Action: Mouse moved to (760, 307)
Screenshot: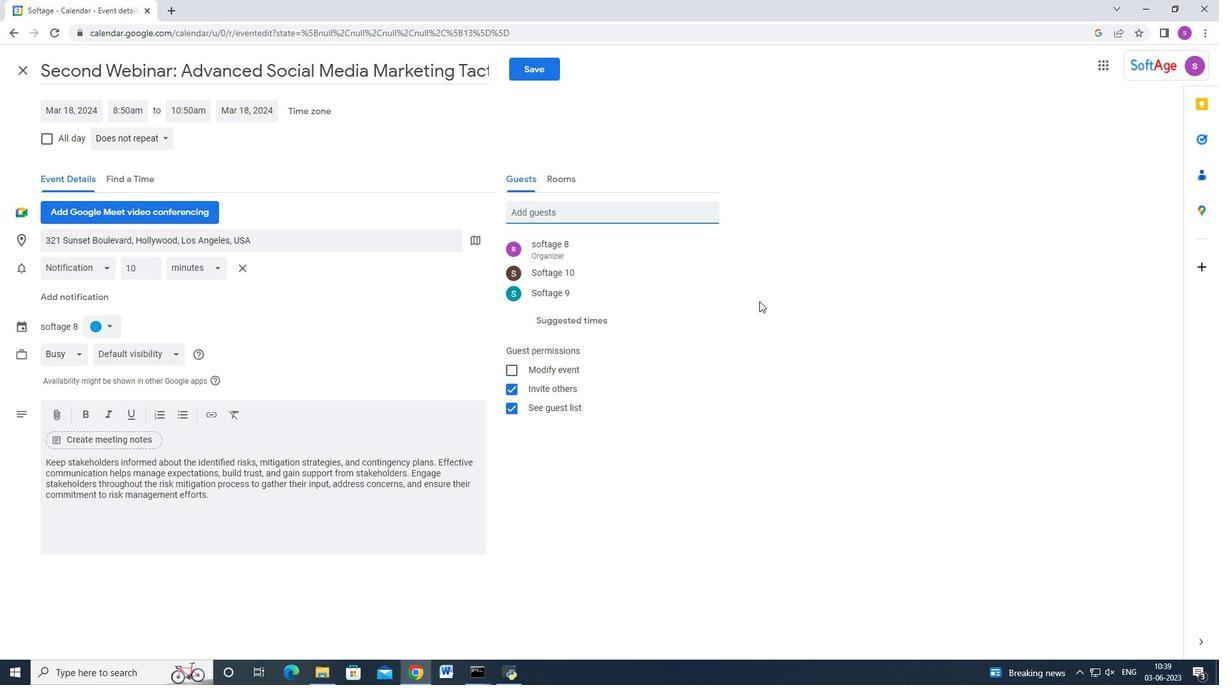 
Action: Mouse scrolled (760, 306) with delta (0, 0)
Screenshot: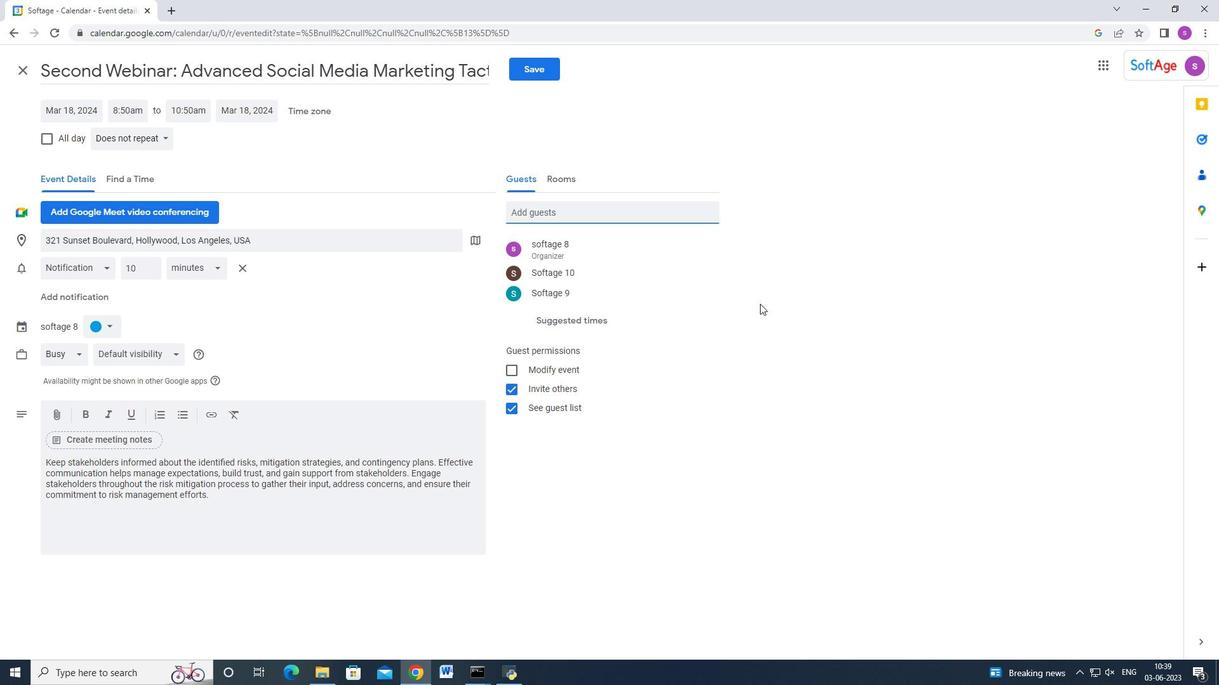 
Action: Mouse moved to (139, 140)
Screenshot: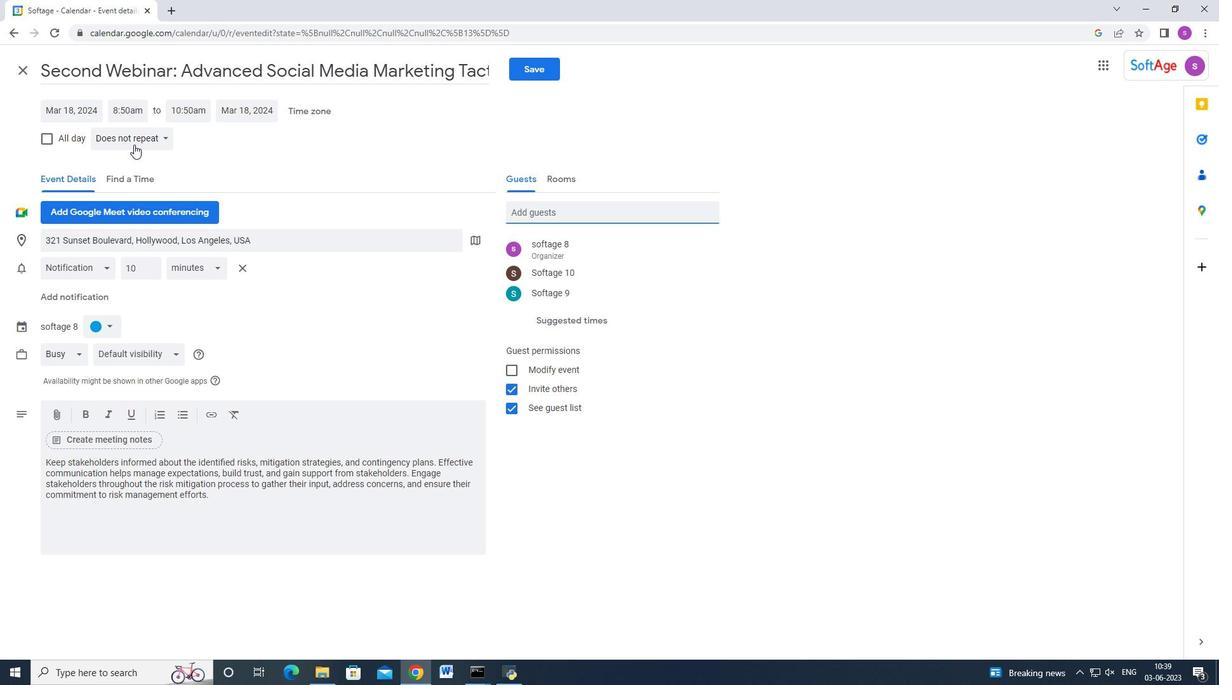 
Action: Mouse pressed left at (139, 140)
Screenshot: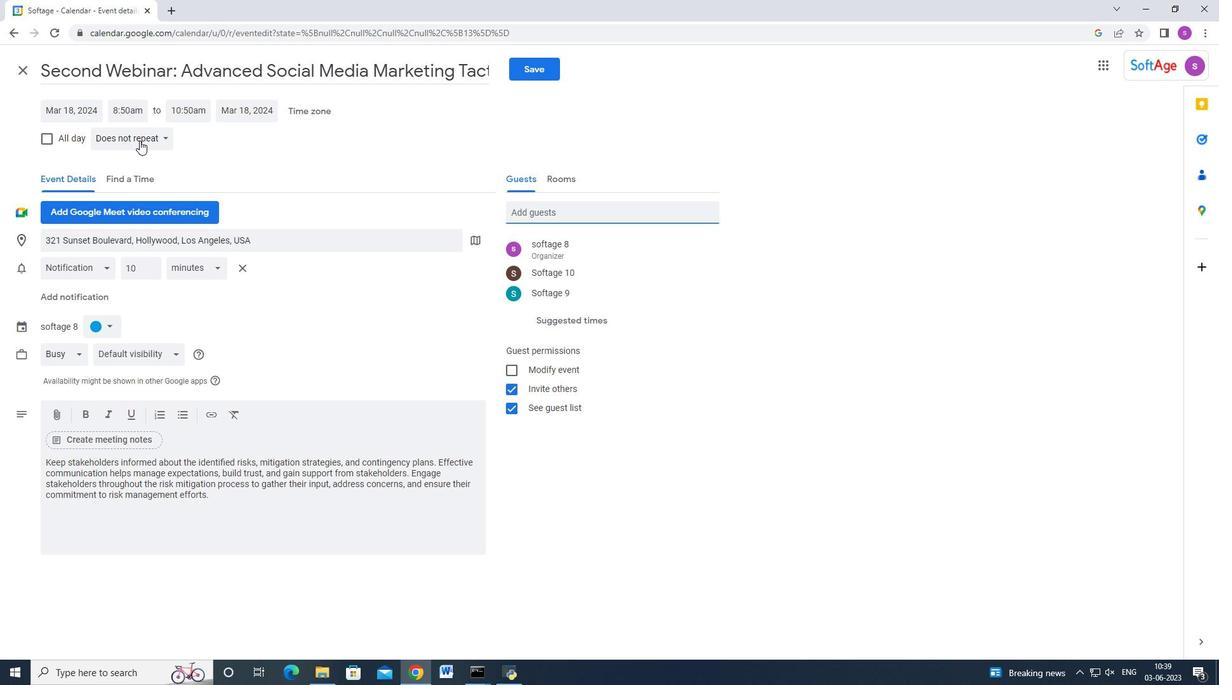 
Action: Mouse moved to (200, 246)
Screenshot: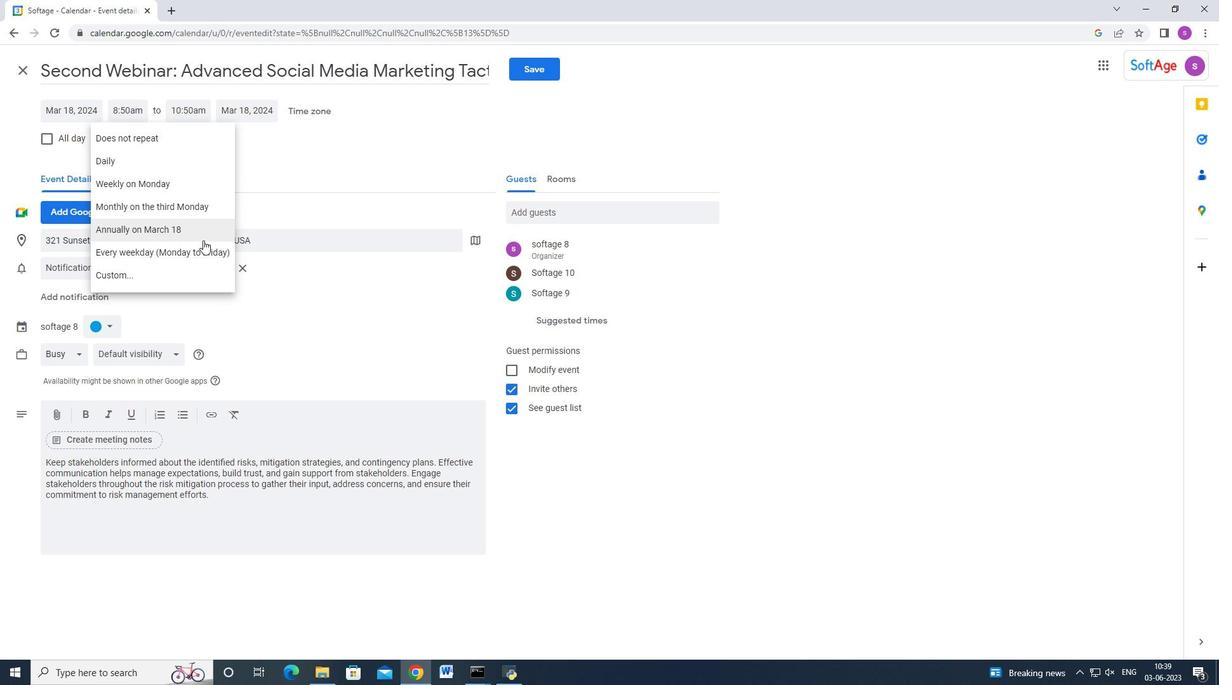 
Action: Mouse pressed left at (200, 246)
Screenshot: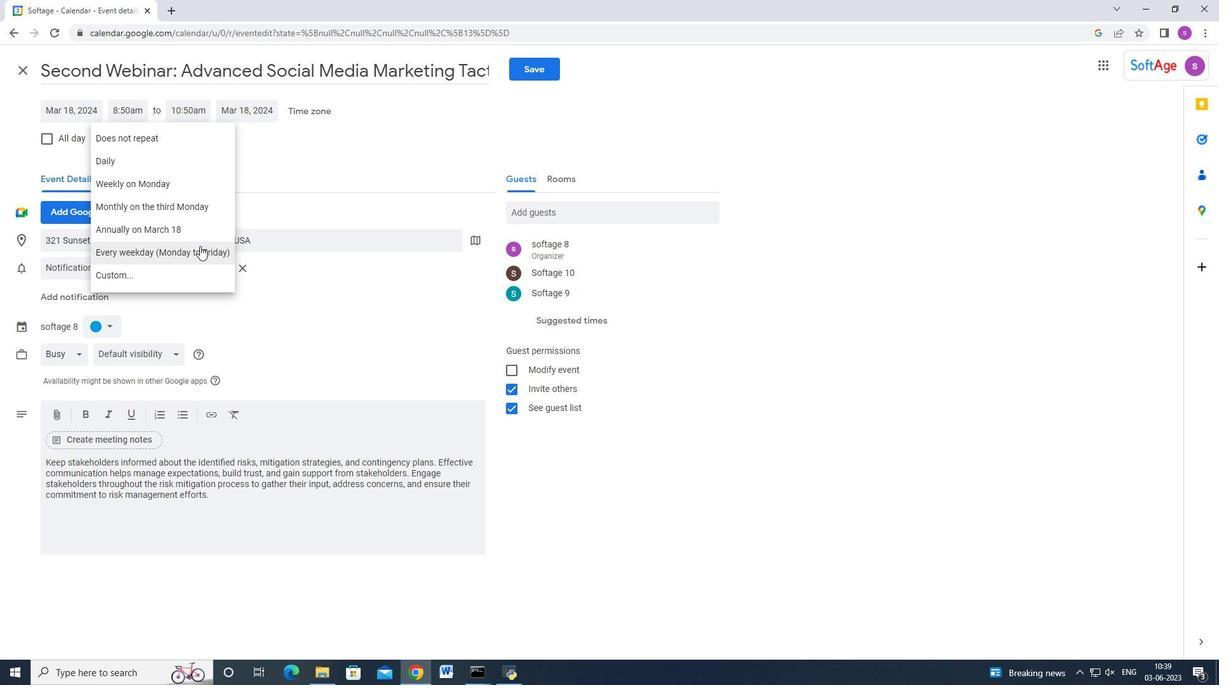 
Action: Mouse moved to (544, 74)
Screenshot: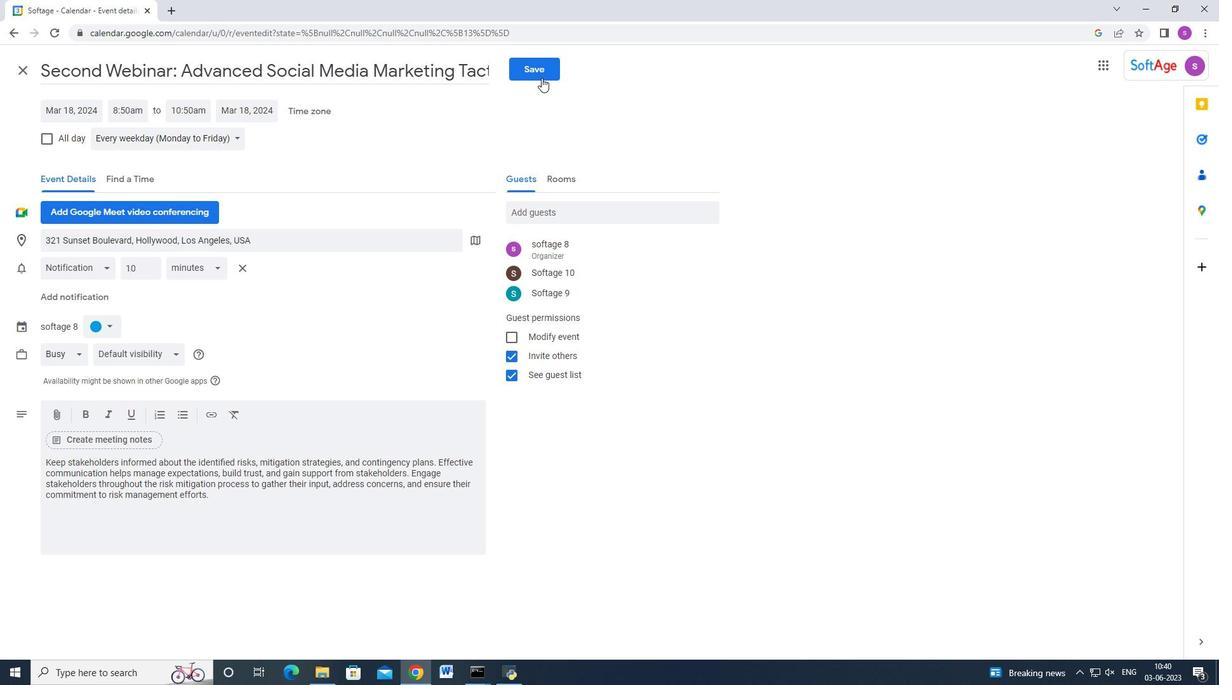 
Action: Mouse pressed left at (544, 74)
Screenshot: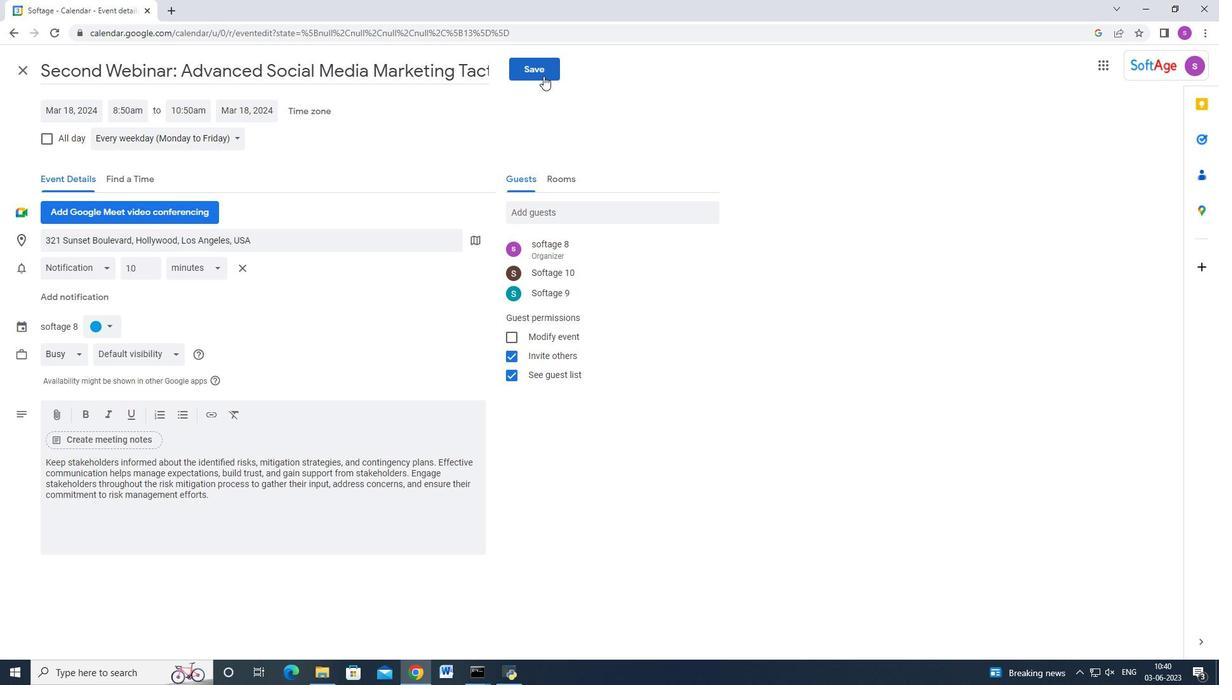 
Action: Mouse moved to (648, 357)
Screenshot: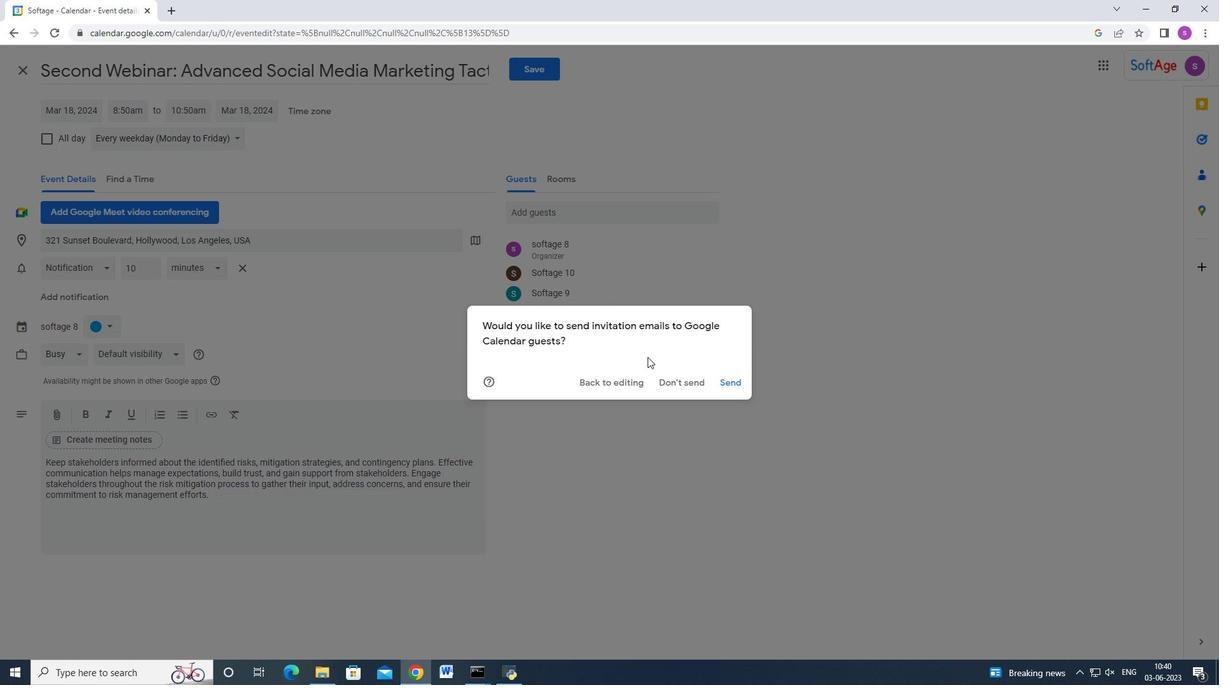 
